 Task: Add an event with the title Lunch Break: Meditation Session, date '2024/05/08', time 9:40 AM to 11:40 AMand add a description: Welcome to the Lunch Break: Meditation Session with a Potential Investor, an exciting opportunity to connect, share your business vision, and explore potential investment opportunities. This meeting is designed to foster a mutually beneficial relationship between you and the investor, providing a platform to discuss your business goals, growth strategies, and the potential for collaboration., put the event into Yellow category . Add location for the event as: 123 Mall of the Emirates, Dubai, UAE, logged in from the account softage.2@softage.netand send the event invitation to softage.1@softage.net and softage.3@softage.net. Set a reminder for the event 15 minutes before
Action: Mouse moved to (90, 87)
Screenshot: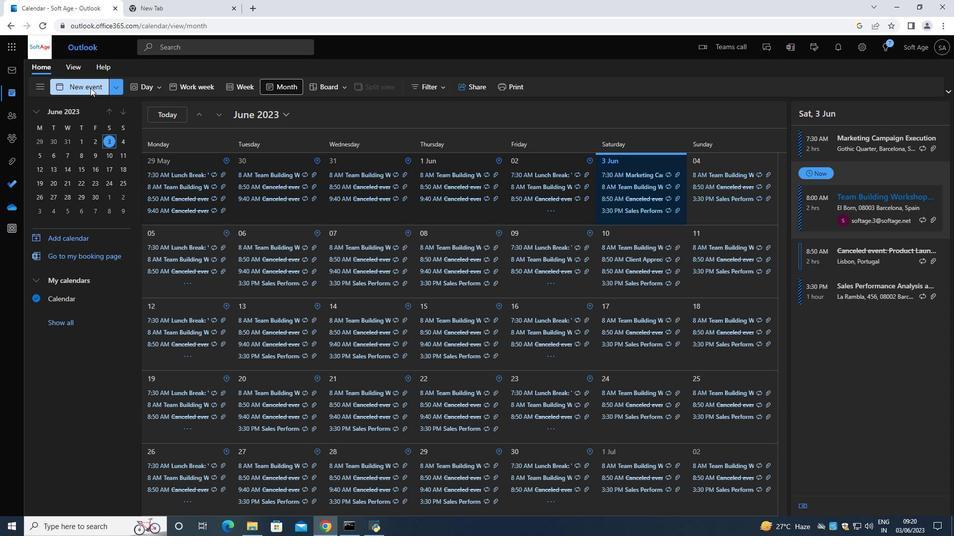 
Action: Mouse pressed left at (90, 87)
Screenshot: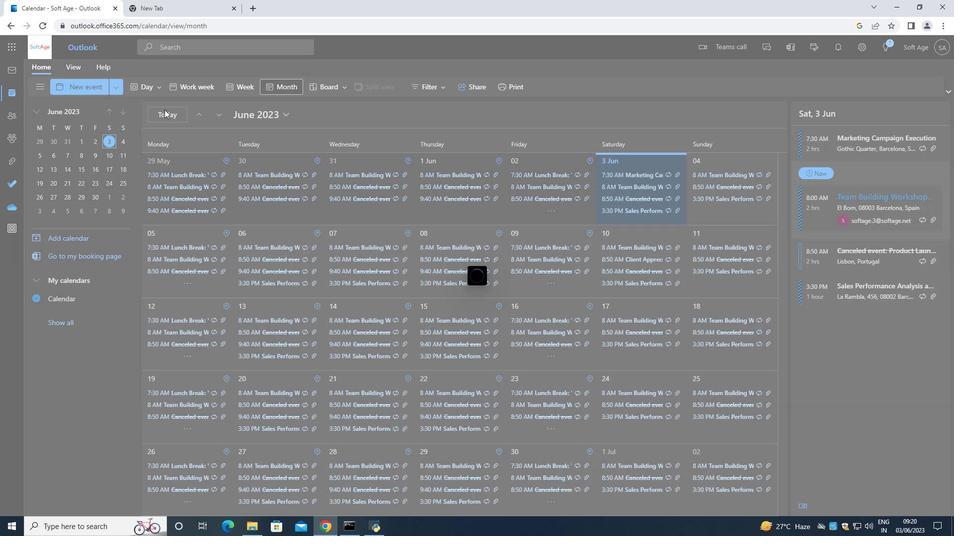 
Action: Mouse moved to (291, 142)
Screenshot: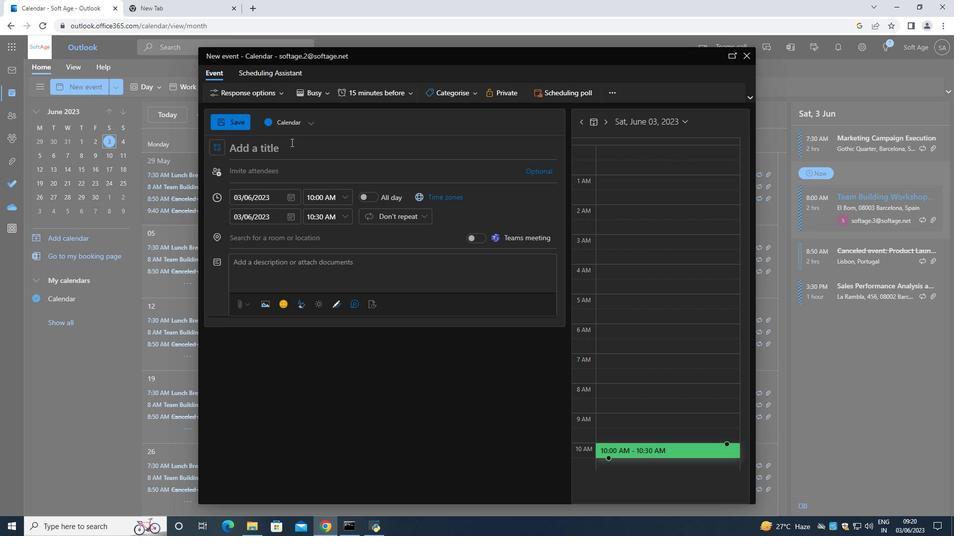 
Action: Mouse pressed left at (291, 142)
Screenshot: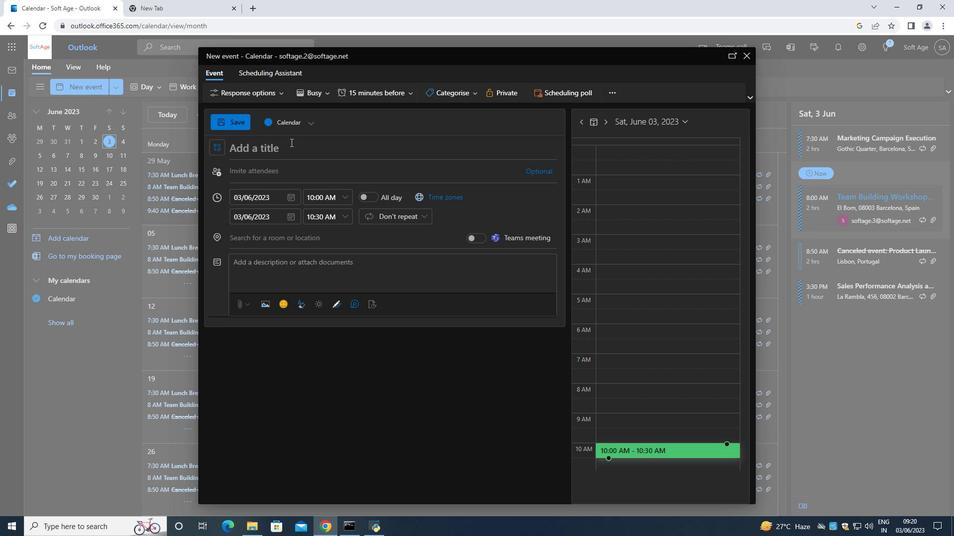 
Action: Mouse moved to (290, 146)
Screenshot: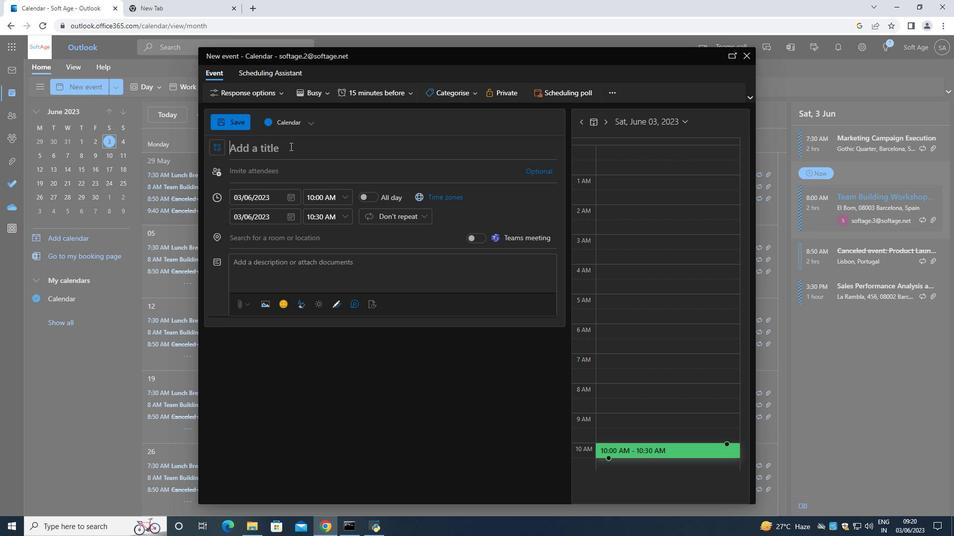 
Action: Mouse pressed left at (290, 146)
Screenshot: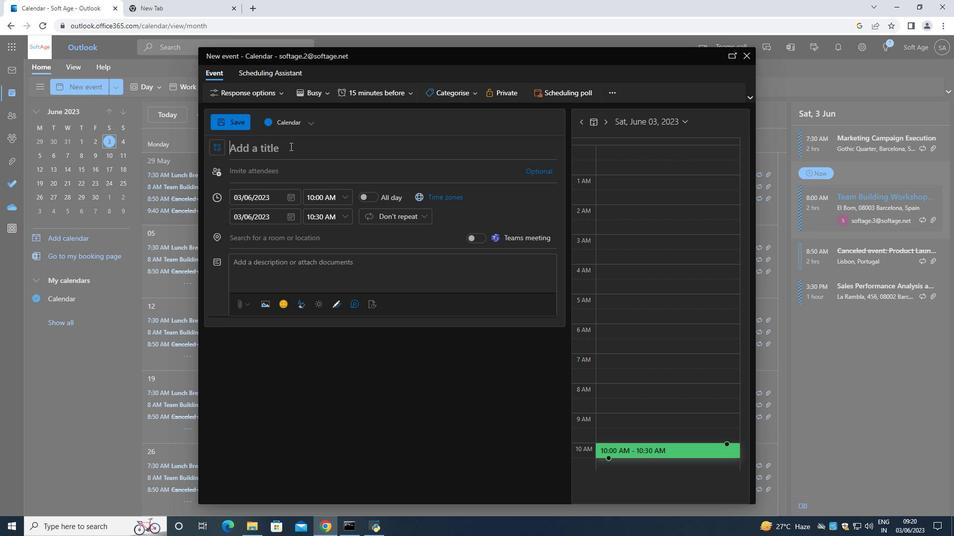 
Action: Mouse moved to (279, 141)
Screenshot: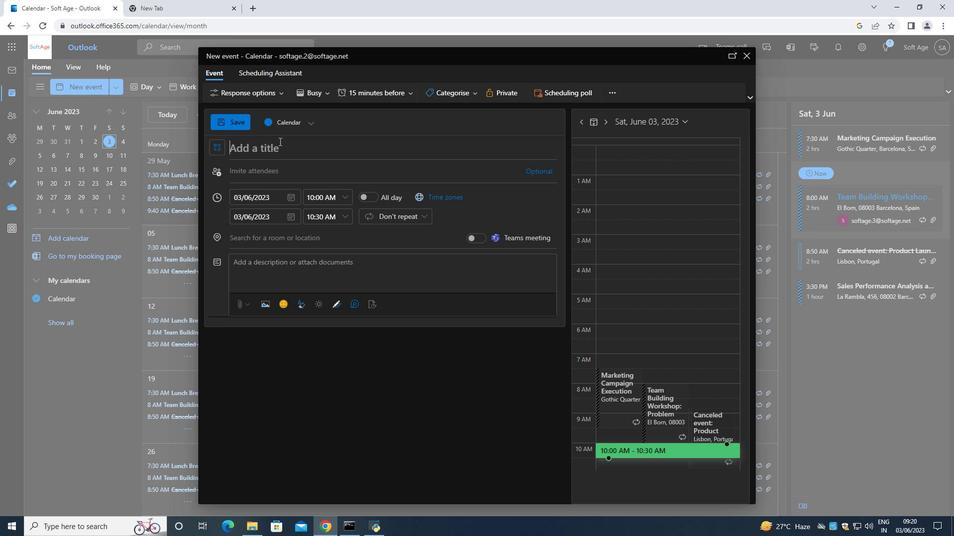 
Action: Key pressed <Key.shift><Key.shift><Key.shift><Key.shift>Lunch<Key.space><Key.shift><Key.shift><Key.shift><Key.shift>Break<Key.space><Key.backspace><Key.shift_r>:<Key.space><Key.shift><Key.shift><Key.shift><Key.shift><Key.shift><Key.shift>Meditatio
Screenshot: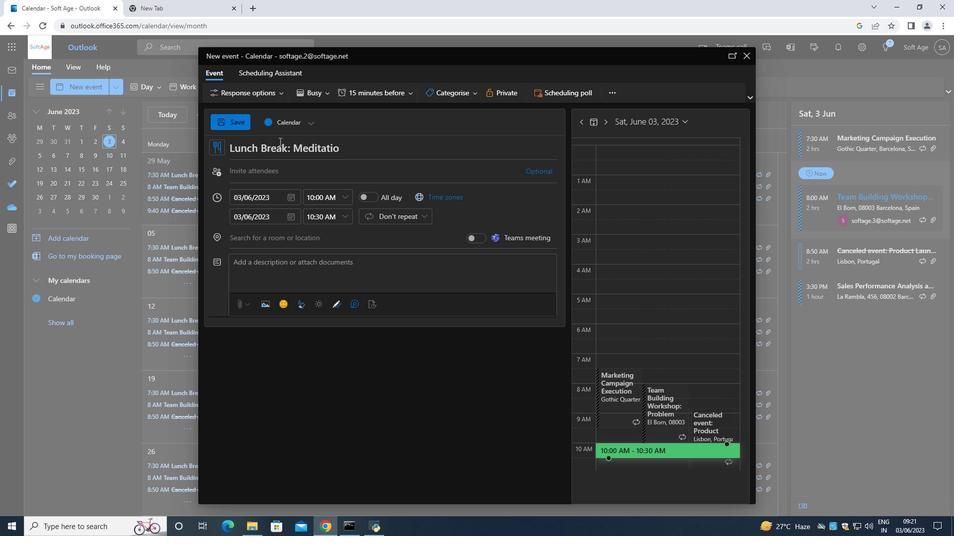 
Action: Mouse moved to (244, 115)
Screenshot: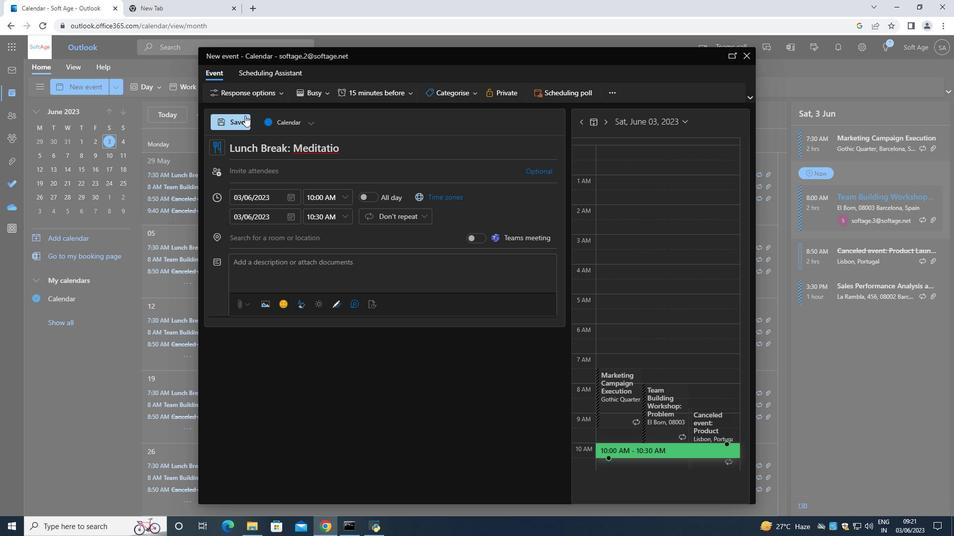 
Action: Key pressed <Key.space><Key.backspace>n<Key.space><Key.shift><Key.shift><Key.shift>Session<Key.space>
Screenshot: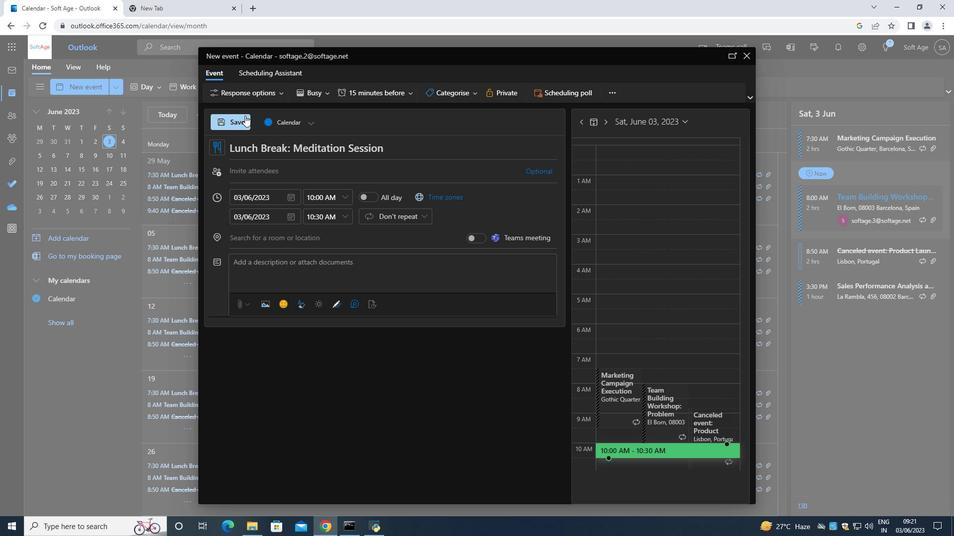
Action: Mouse moved to (292, 199)
Screenshot: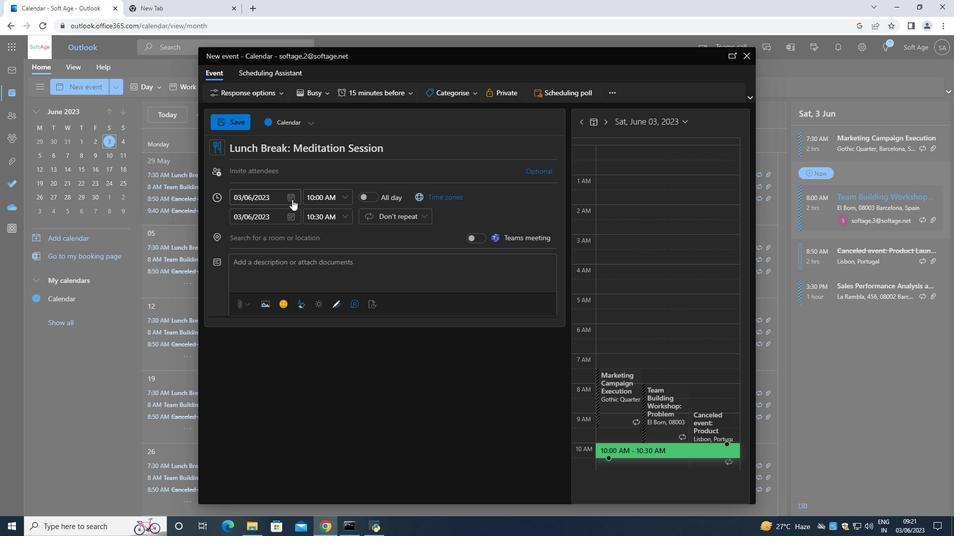 
Action: Mouse pressed left at (292, 199)
Screenshot: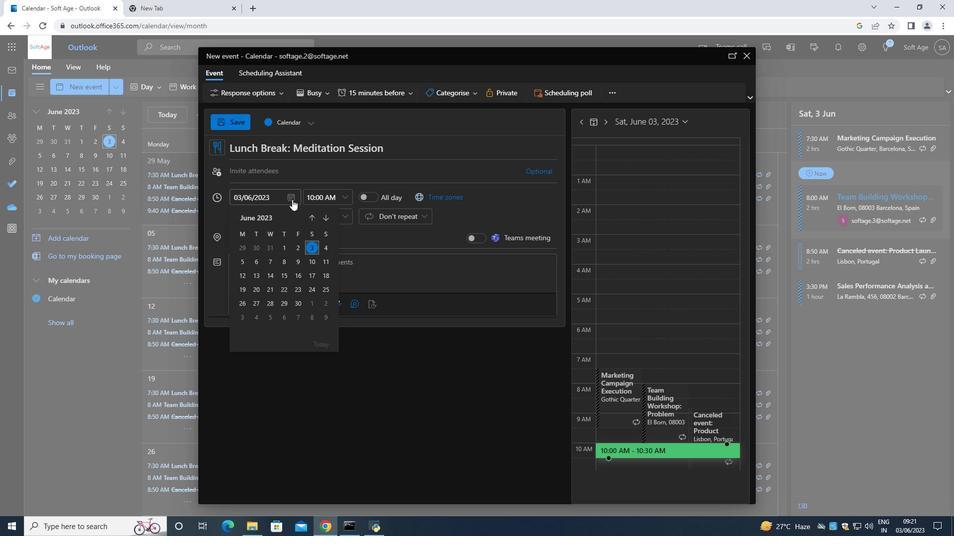 
Action: Mouse moved to (326, 218)
Screenshot: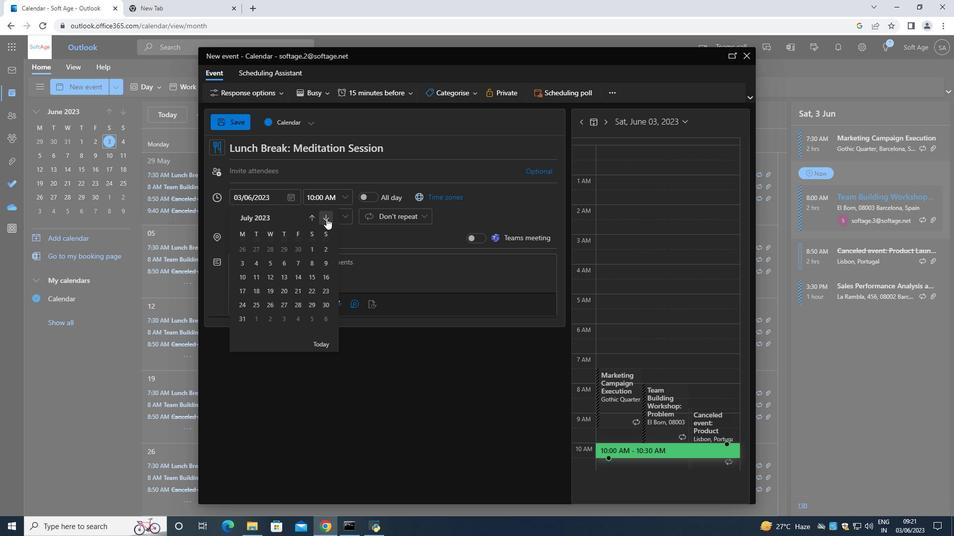 
Action: Mouse pressed left at (326, 218)
Screenshot: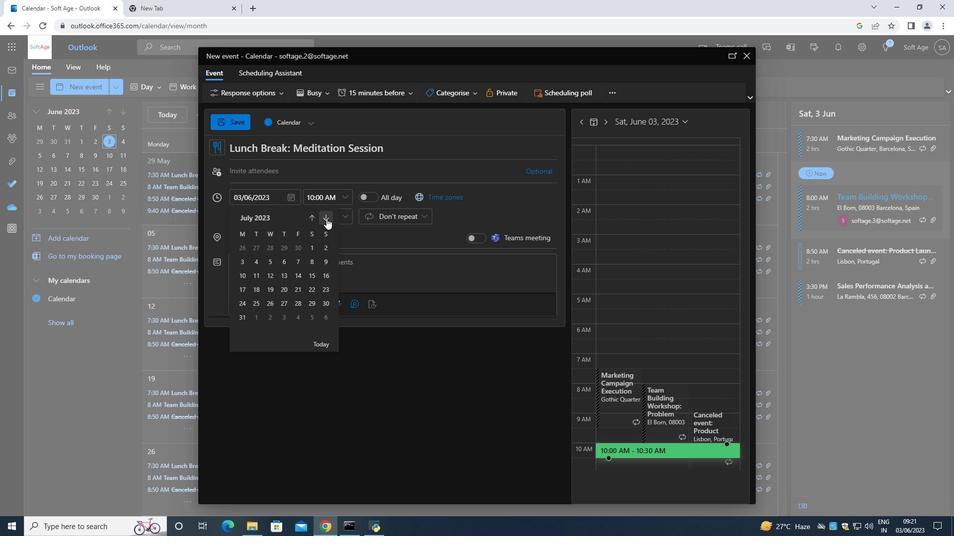 
Action: Mouse pressed left at (326, 218)
Screenshot: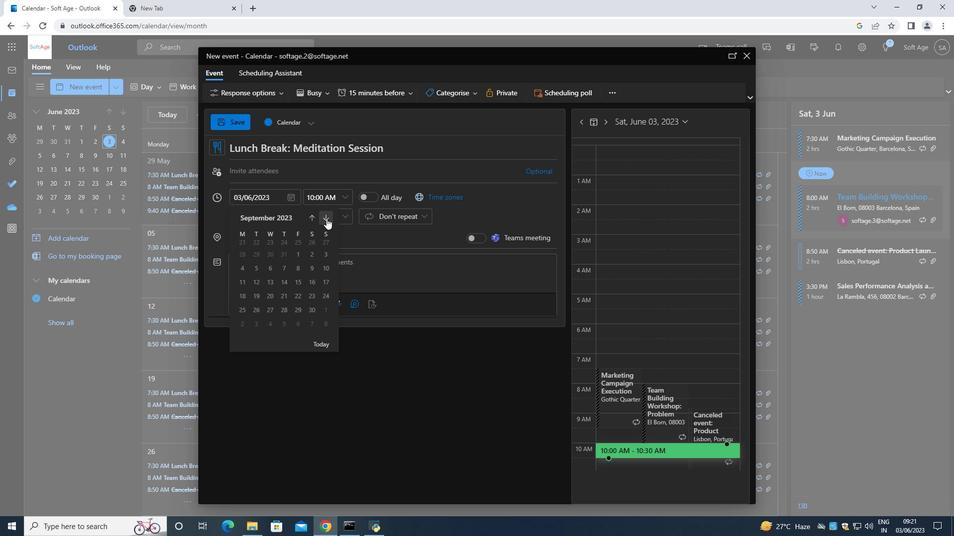
Action: Mouse pressed left at (326, 218)
Screenshot: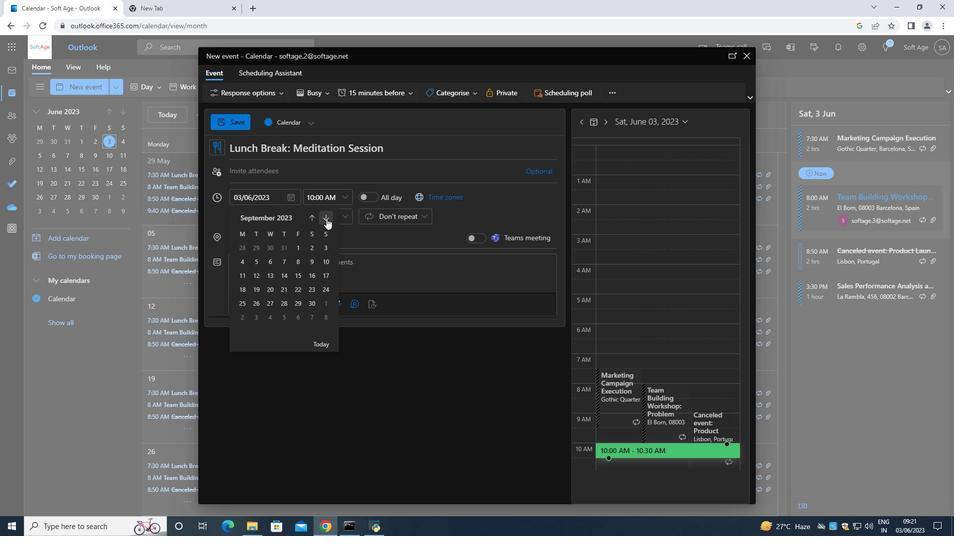 
Action: Mouse pressed left at (326, 218)
Screenshot: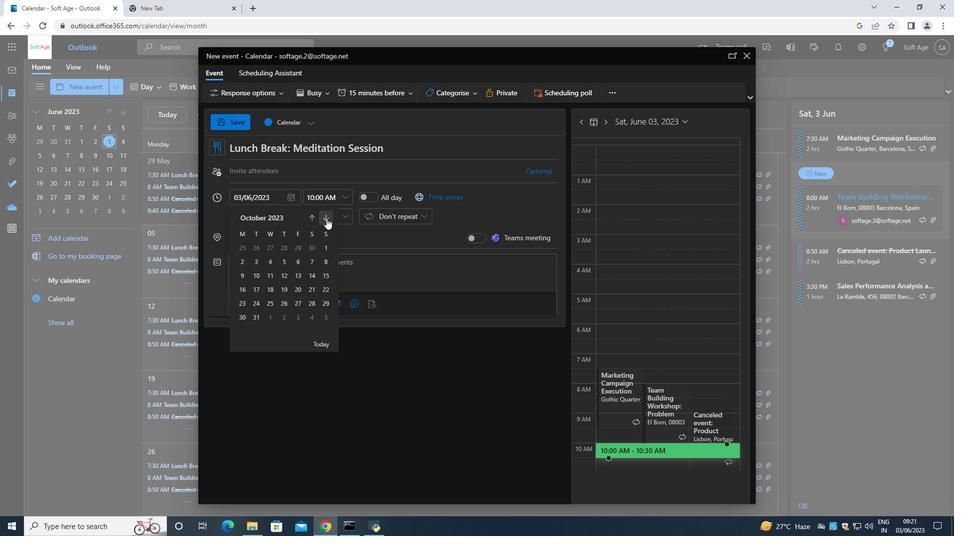 
Action: Mouse pressed left at (326, 218)
Screenshot: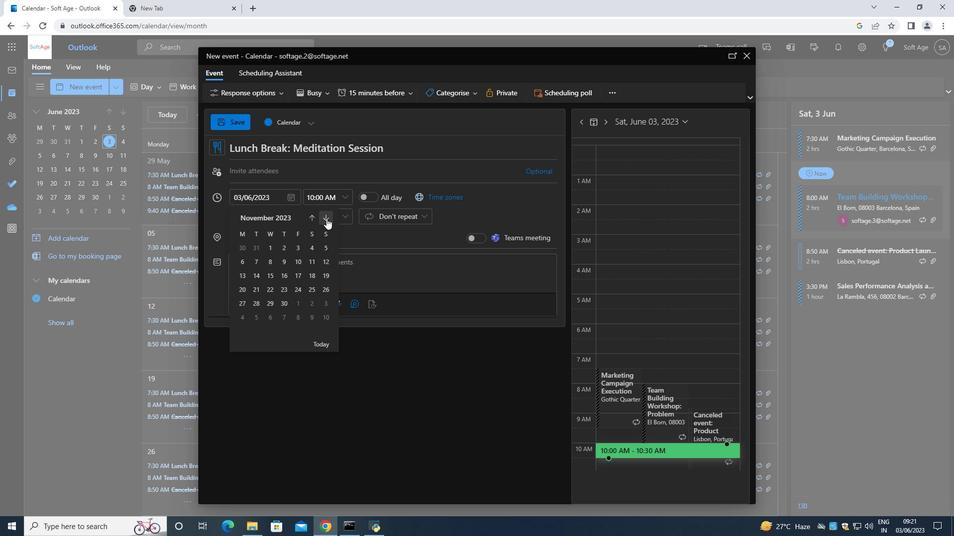 
Action: Mouse pressed left at (326, 218)
Screenshot: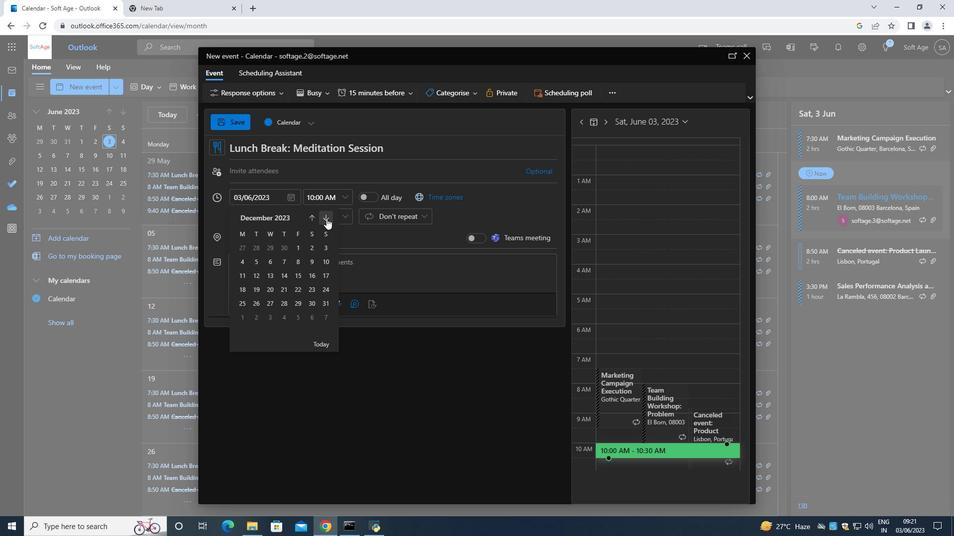 
Action: Mouse pressed left at (326, 218)
Screenshot: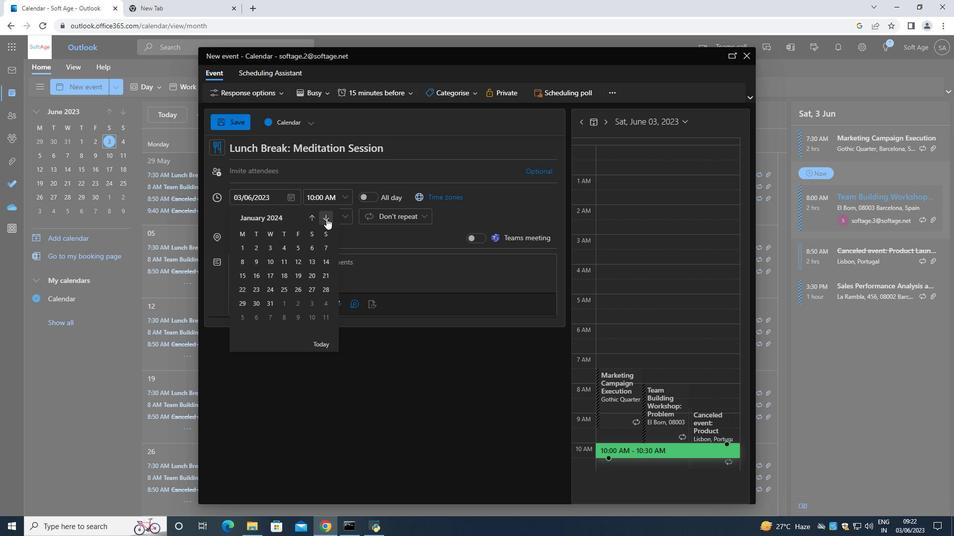 
Action: Mouse pressed left at (326, 218)
Screenshot: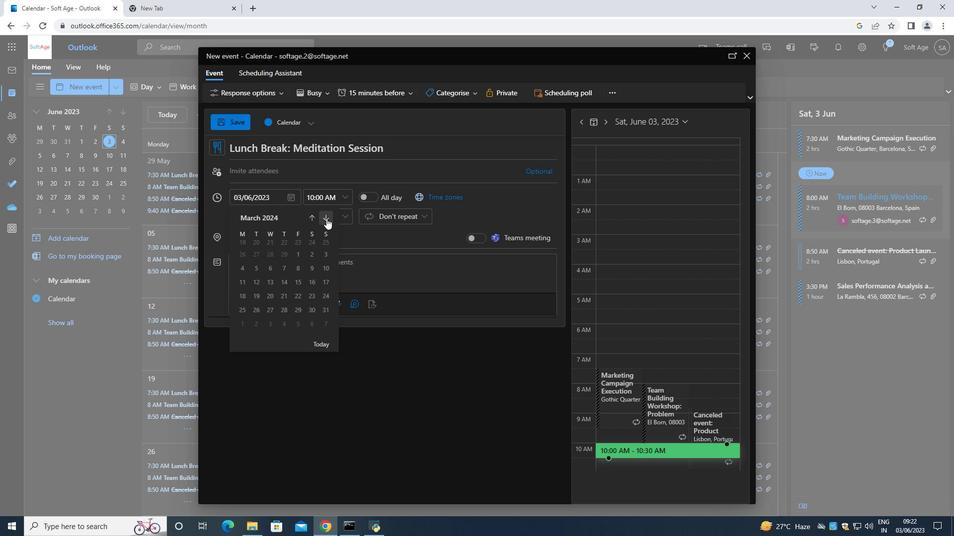 
Action: Mouse pressed left at (326, 218)
Screenshot: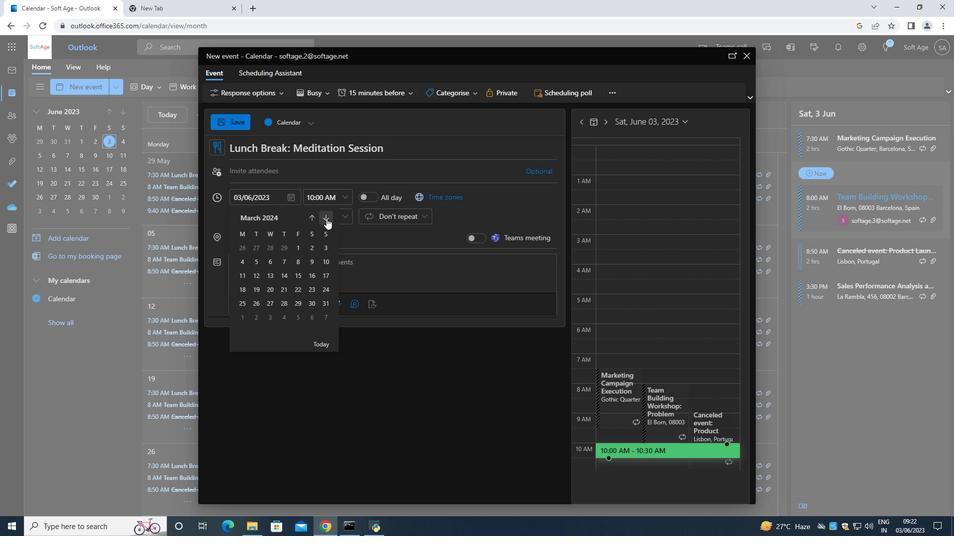 
Action: Mouse pressed left at (326, 218)
Screenshot: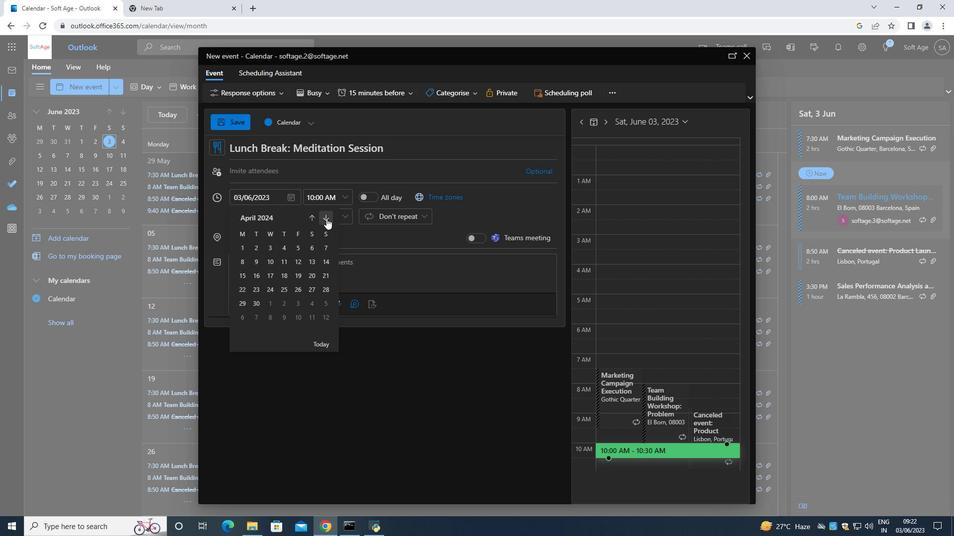 
Action: Mouse pressed left at (326, 218)
Screenshot: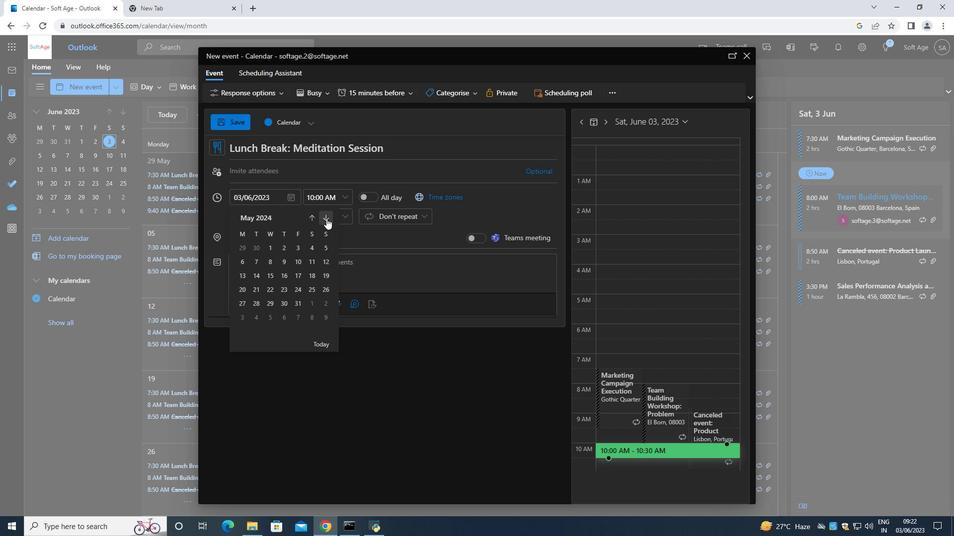 
Action: Mouse moved to (268, 261)
Screenshot: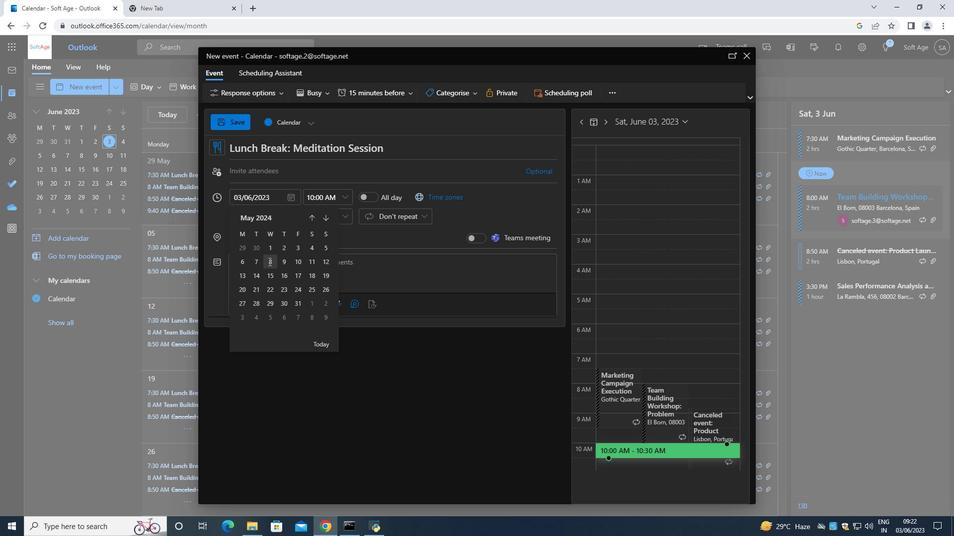 
Action: Mouse pressed left at (268, 261)
Screenshot: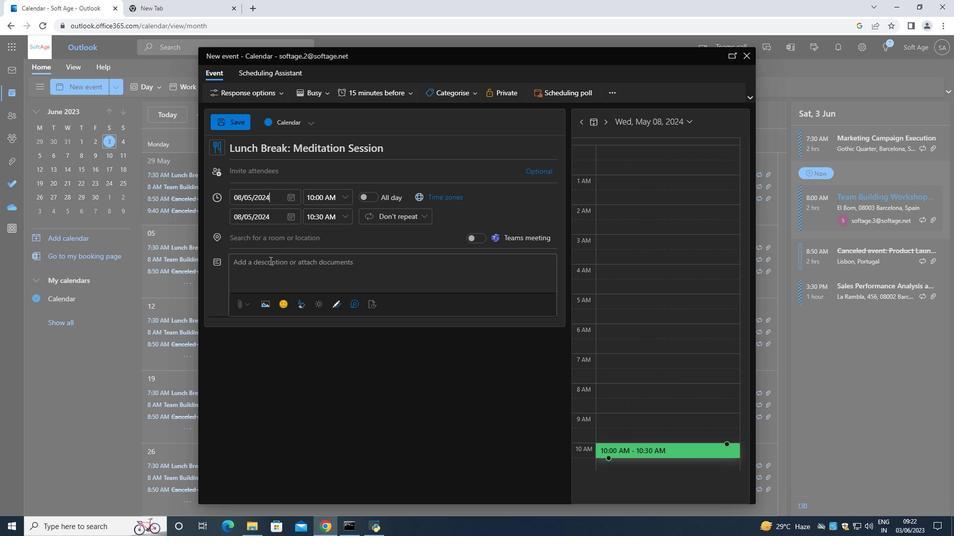 
Action: Mouse moved to (336, 197)
Screenshot: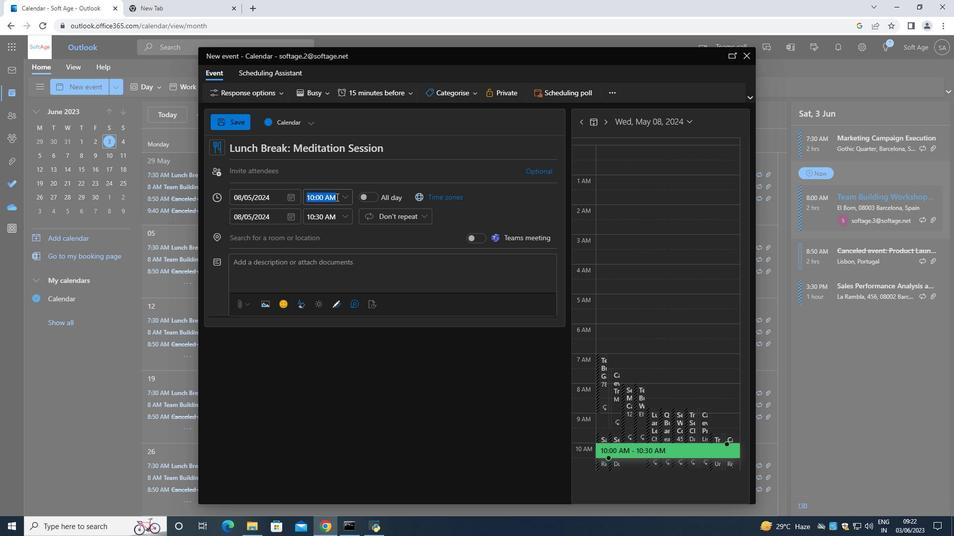
Action: Mouse pressed left at (336, 197)
Screenshot: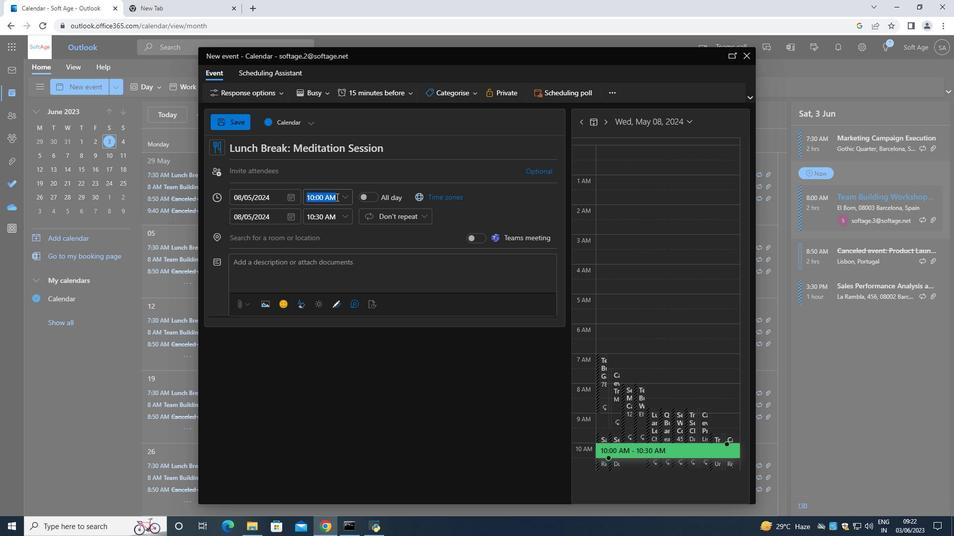 
Action: Mouse pressed left at (336, 197)
Screenshot: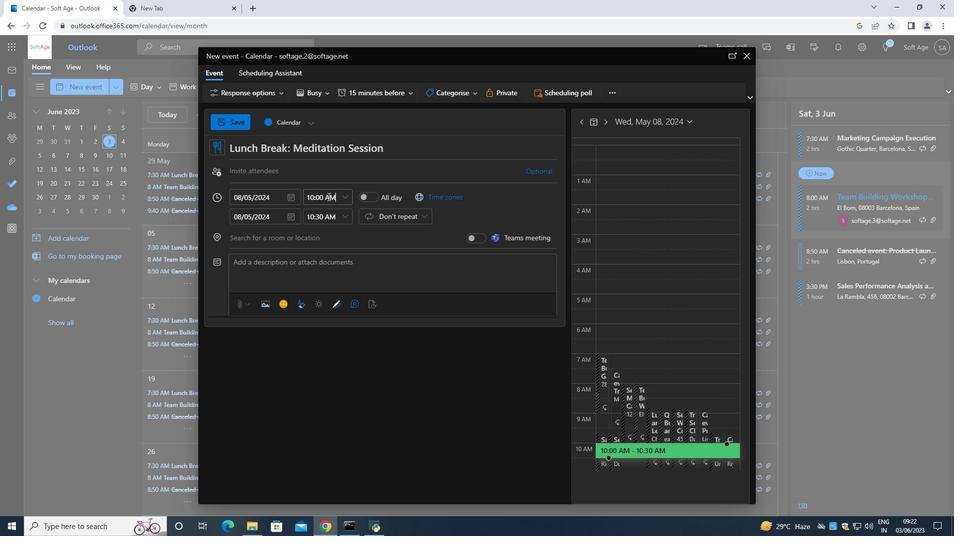 
Action: Mouse moved to (343, 197)
Screenshot: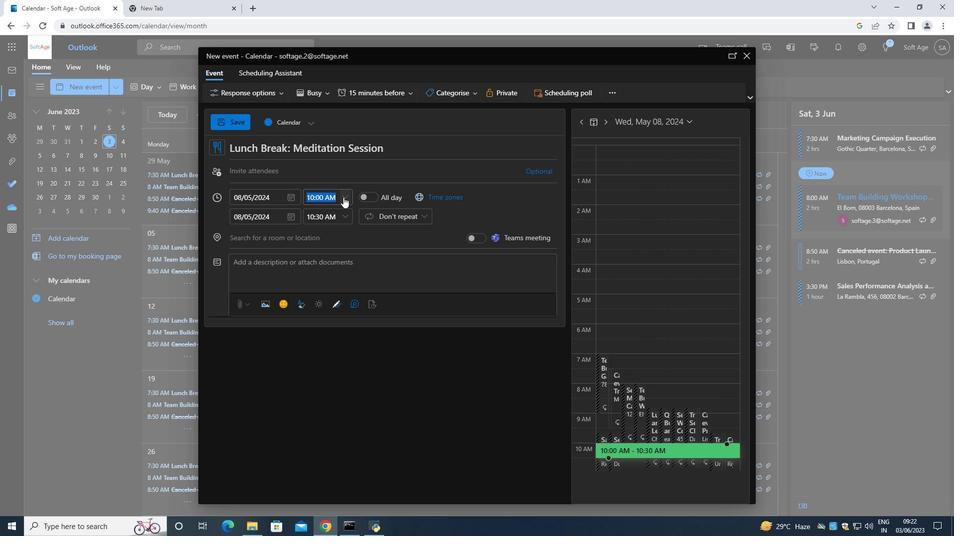 
Action: Mouse pressed left at (343, 197)
Screenshot: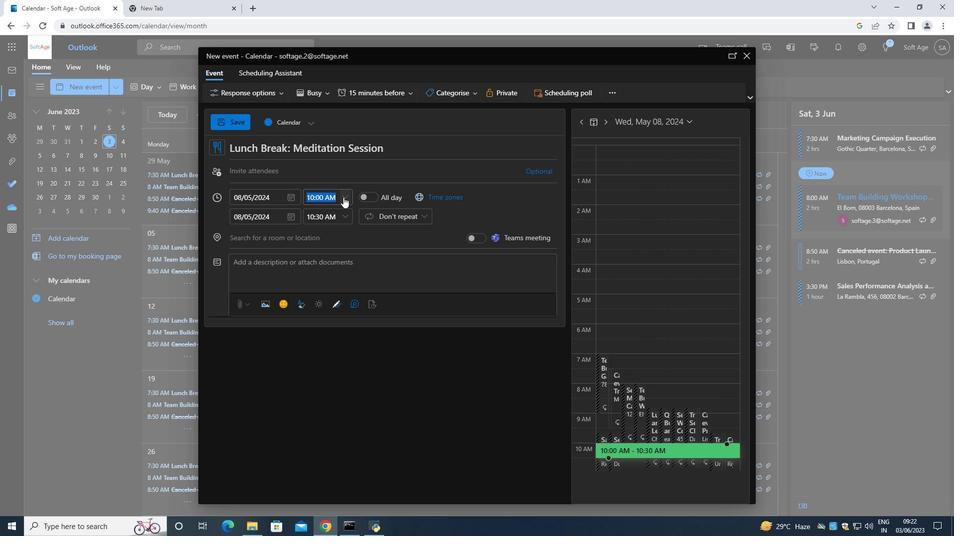 
Action: Mouse pressed left at (343, 197)
Screenshot: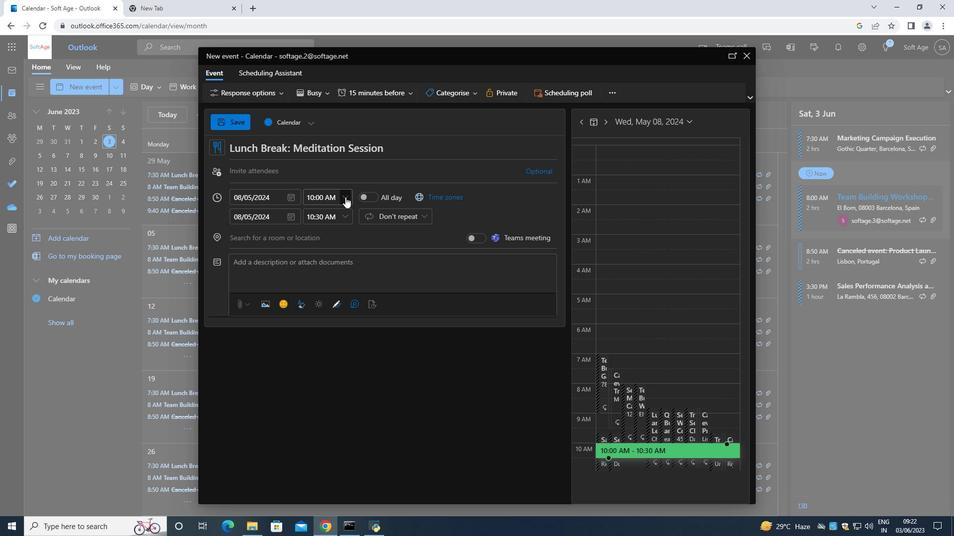 
Action: Mouse moved to (345, 197)
Screenshot: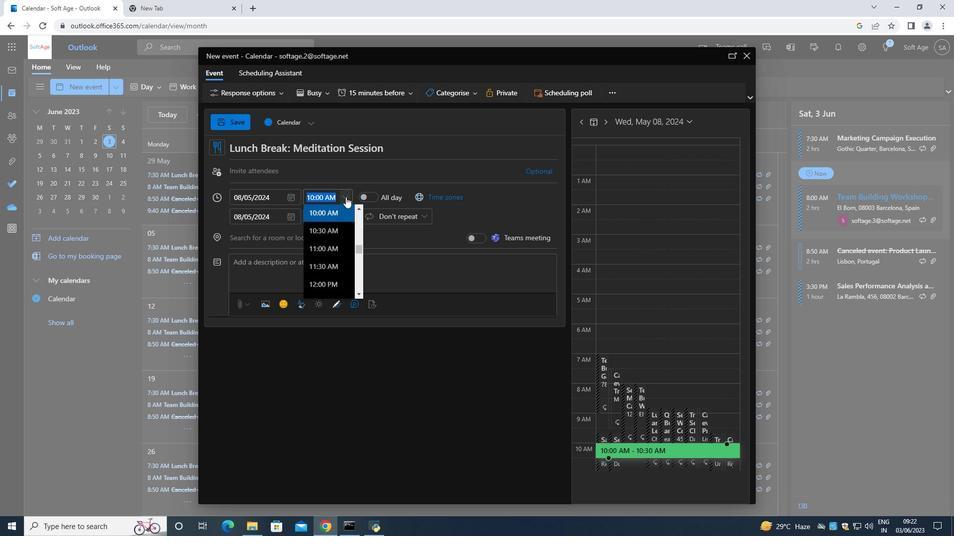 
Action: Mouse pressed left at (345, 197)
Screenshot: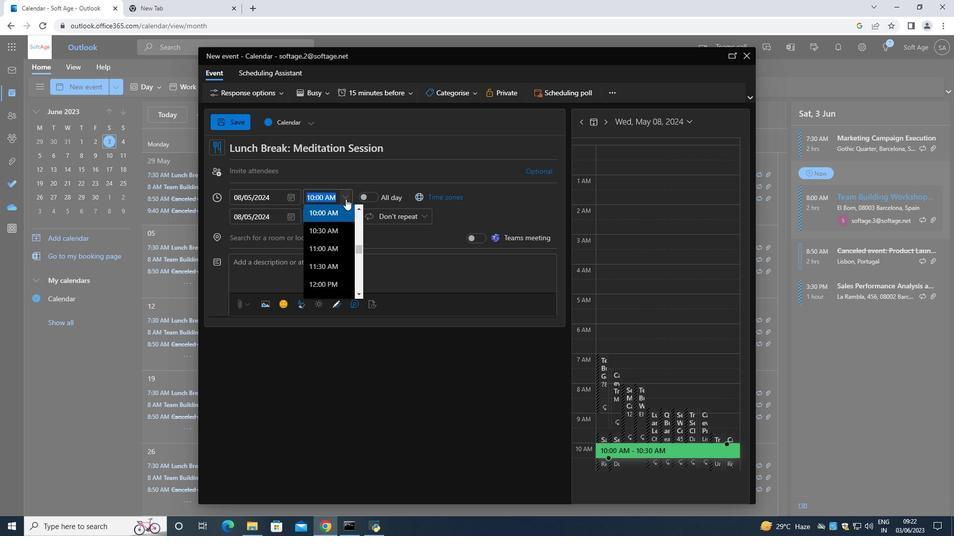 
Action: Mouse moved to (343, 213)
Screenshot: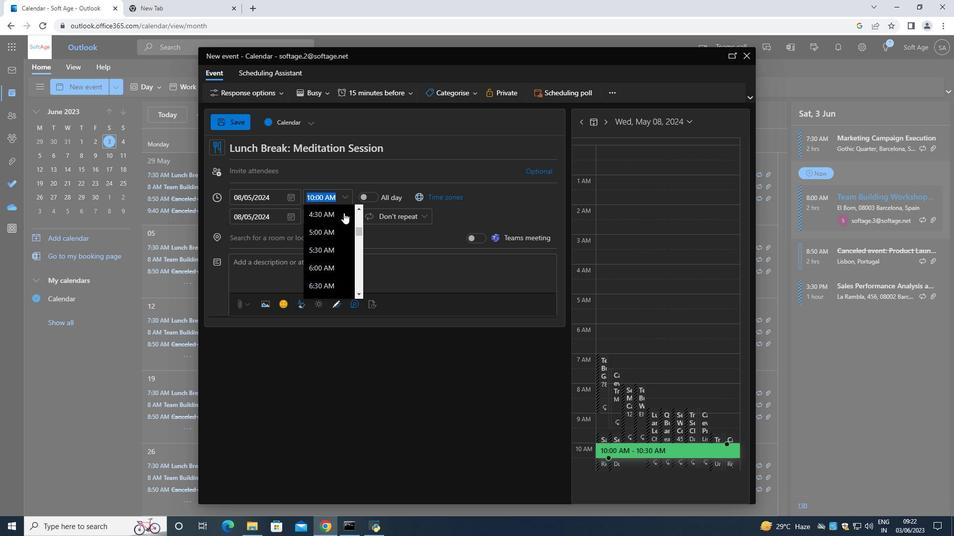 
Action: Mouse scrolled (343, 213) with delta (0, 0)
Screenshot: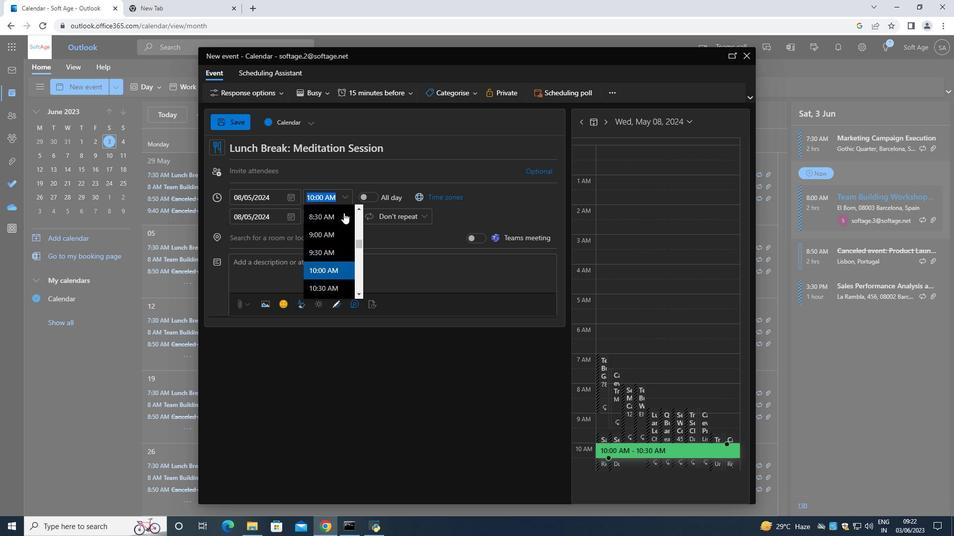 
Action: Mouse scrolled (343, 213) with delta (0, 0)
Screenshot: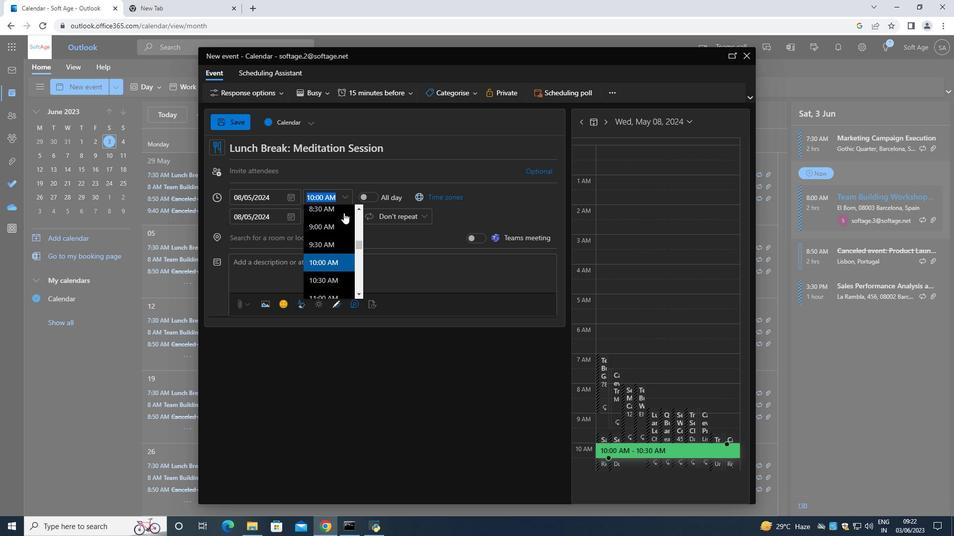 
Action: Mouse scrolled (343, 213) with delta (0, 0)
Screenshot: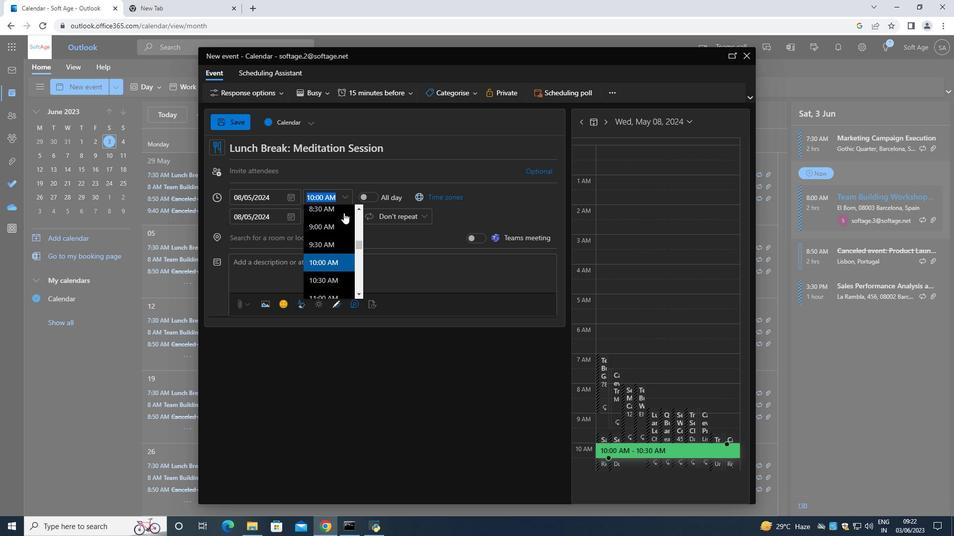 
Action: Mouse scrolled (343, 213) with delta (0, 0)
Screenshot: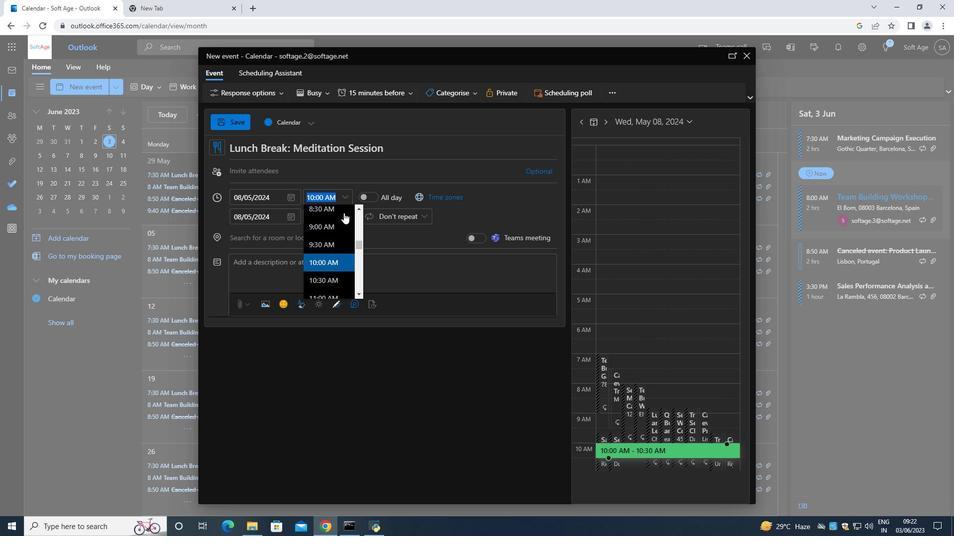 
Action: Mouse scrolled (343, 212) with delta (0, 0)
Screenshot: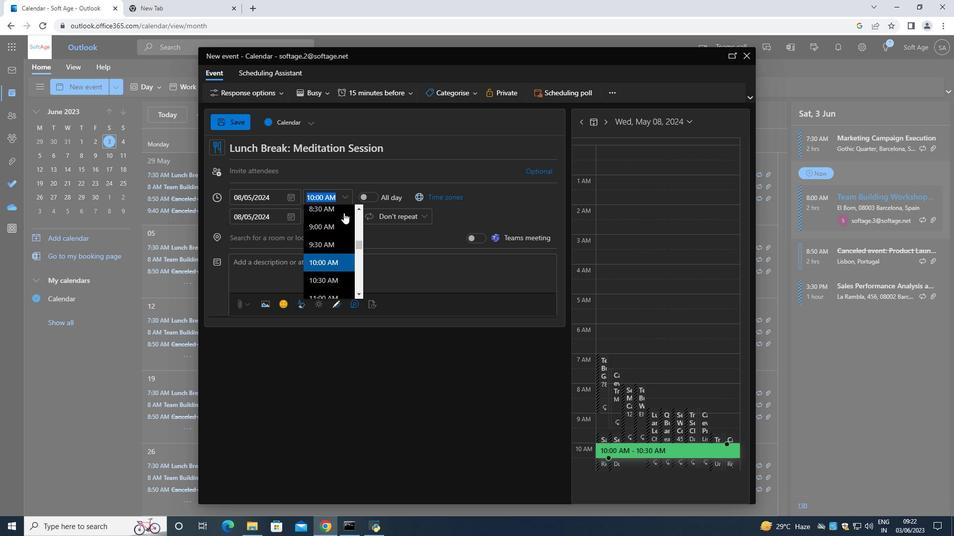 
Action: Mouse scrolled (343, 212) with delta (0, 0)
Screenshot: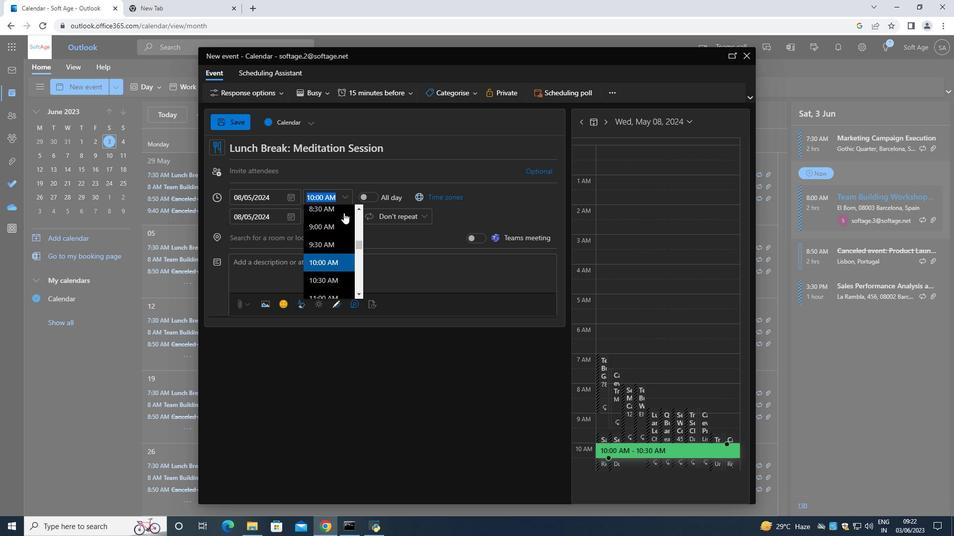 
Action: Mouse scrolled (343, 212) with delta (0, 0)
Screenshot: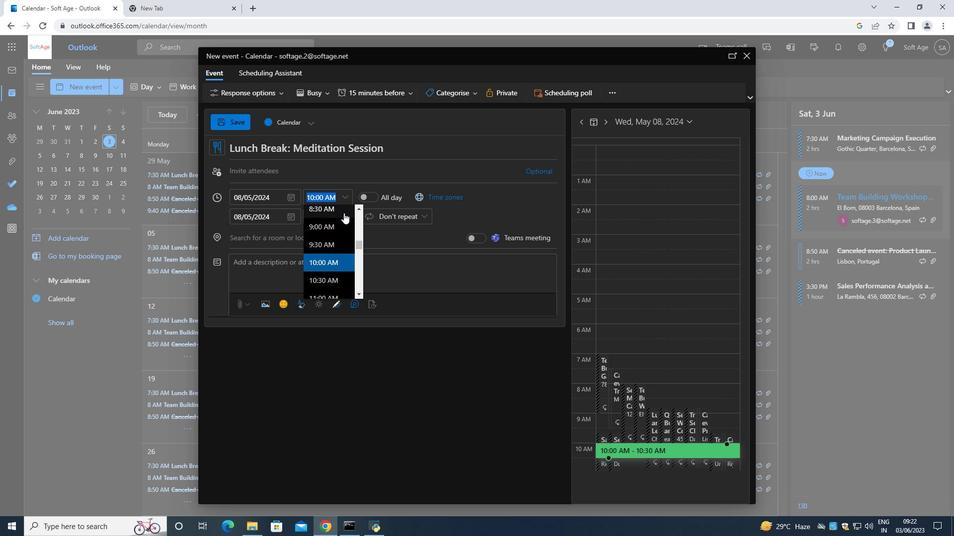 
Action: Mouse moved to (316, 240)
Screenshot: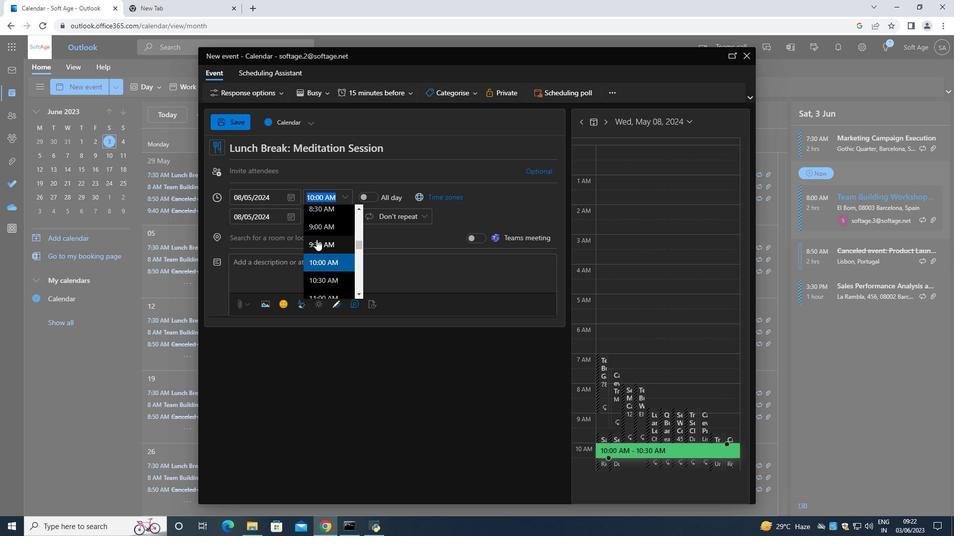 
Action: Mouse pressed left at (316, 240)
Screenshot: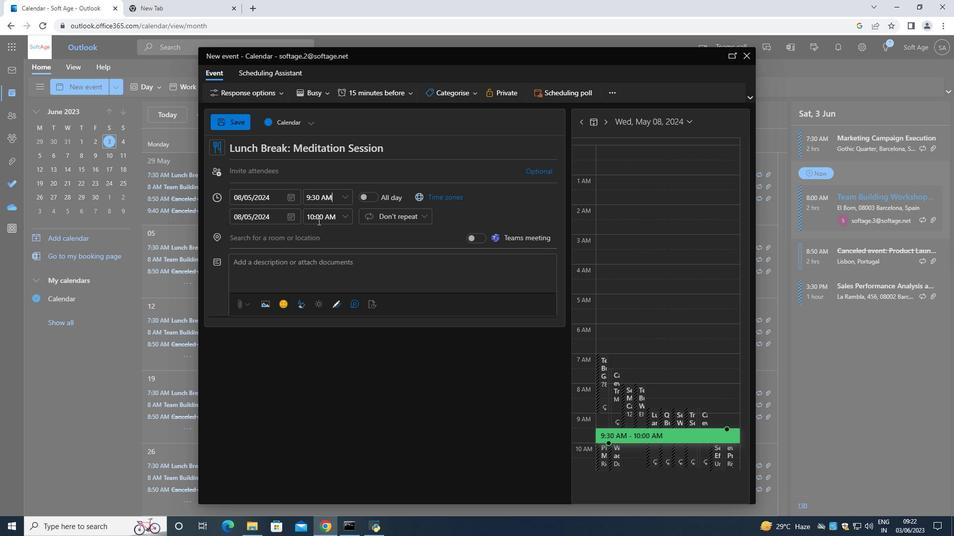 
Action: Mouse moved to (315, 196)
Screenshot: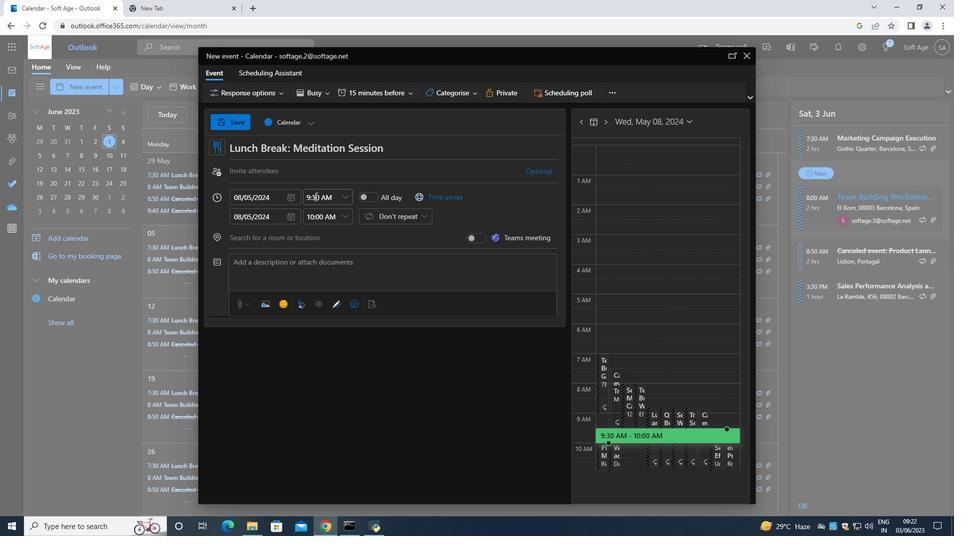 
Action: Mouse pressed left at (315, 196)
Screenshot: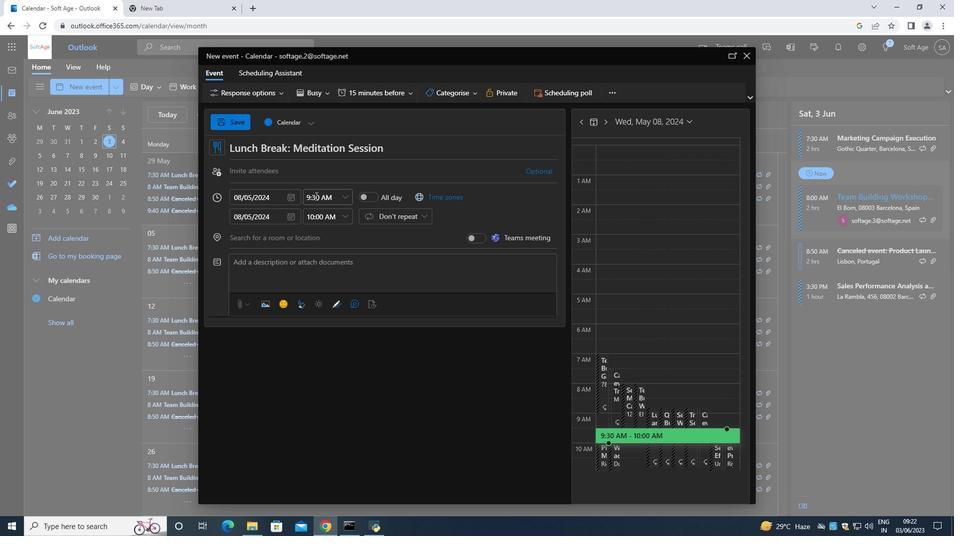 
Action: Key pressed <Key.backspace>4
Screenshot: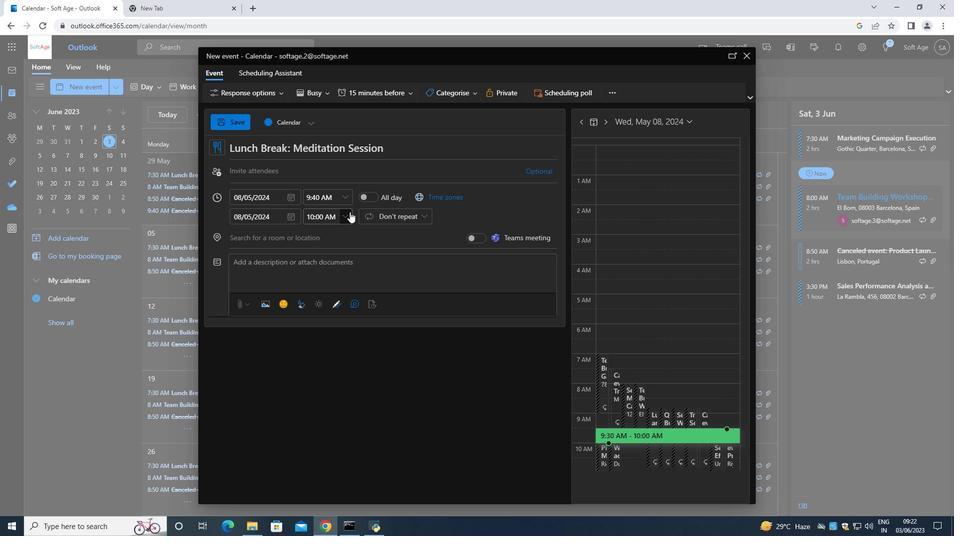 
Action: Mouse moved to (349, 214)
Screenshot: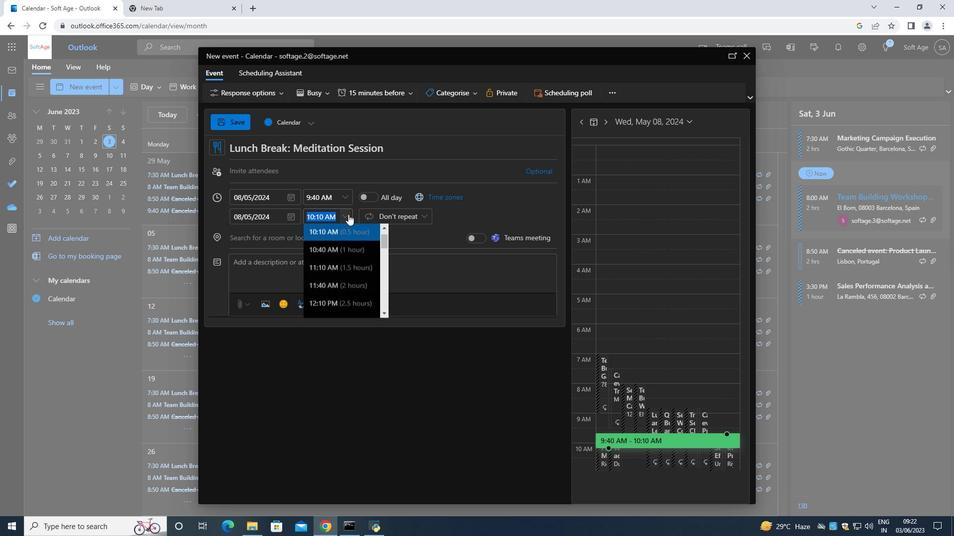
Action: Mouse pressed left at (349, 214)
Screenshot: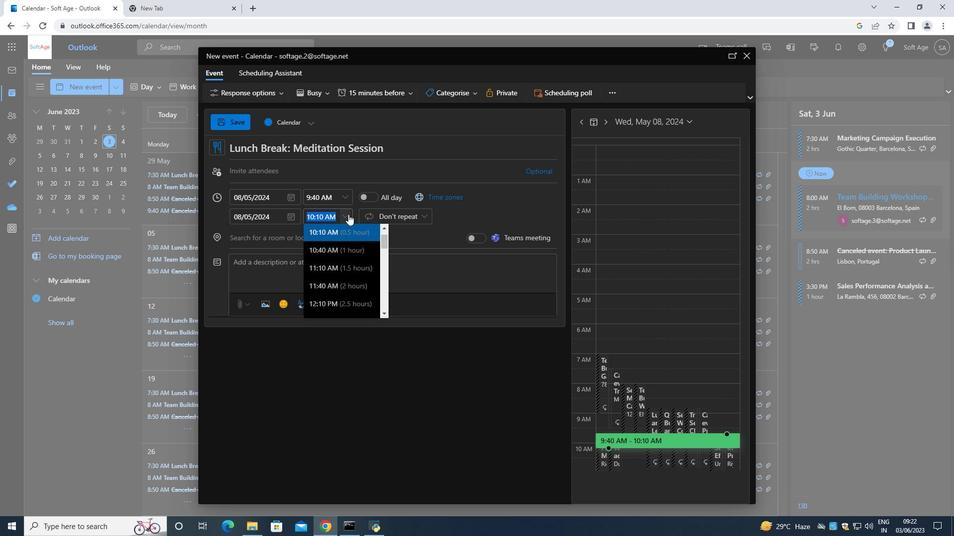 
Action: Mouse moved to (344, 288)
Screenshot: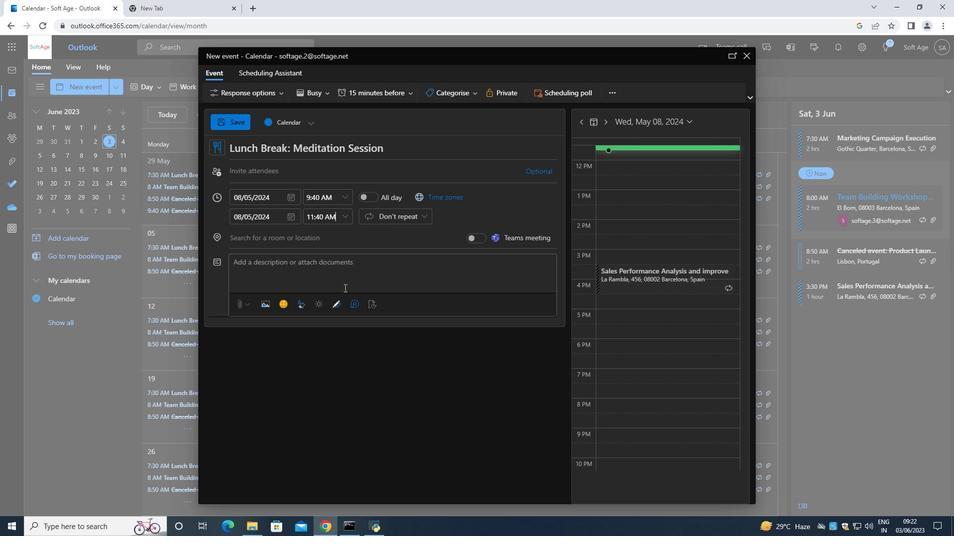 
Action: Mouse pressed left at (344, 288)
Screenshot: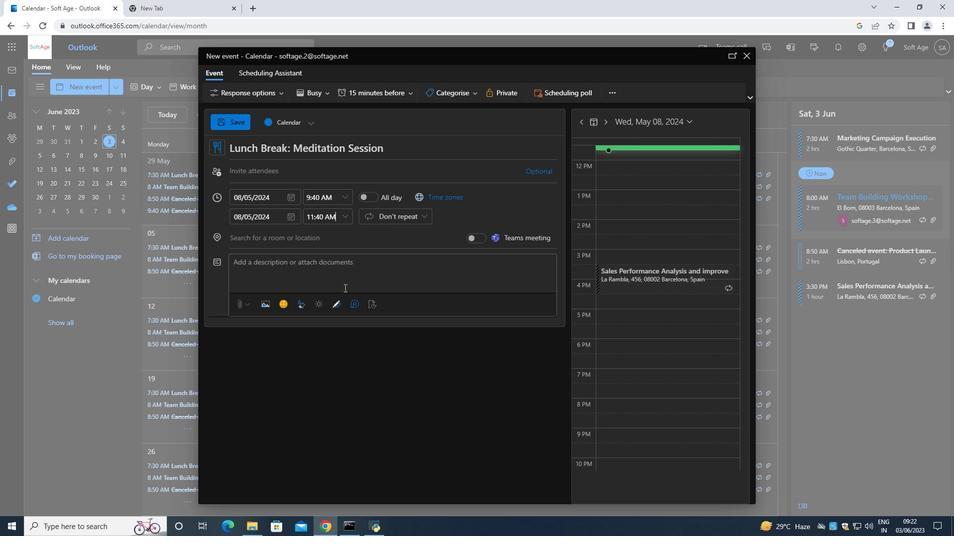 
Action: Mouse moved to (270, 262)
Screenshot: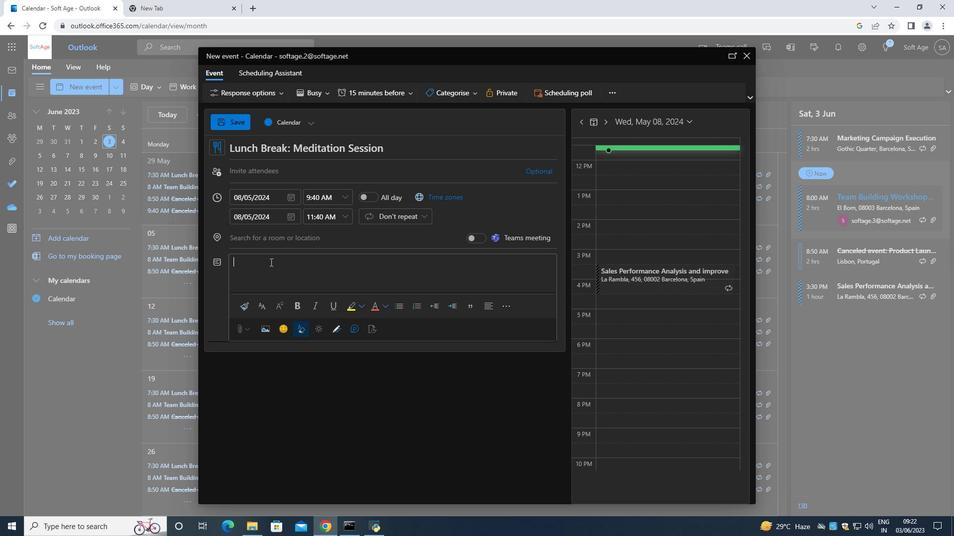 
Action: Mouse pressed left at (270, 262)
Screenshot: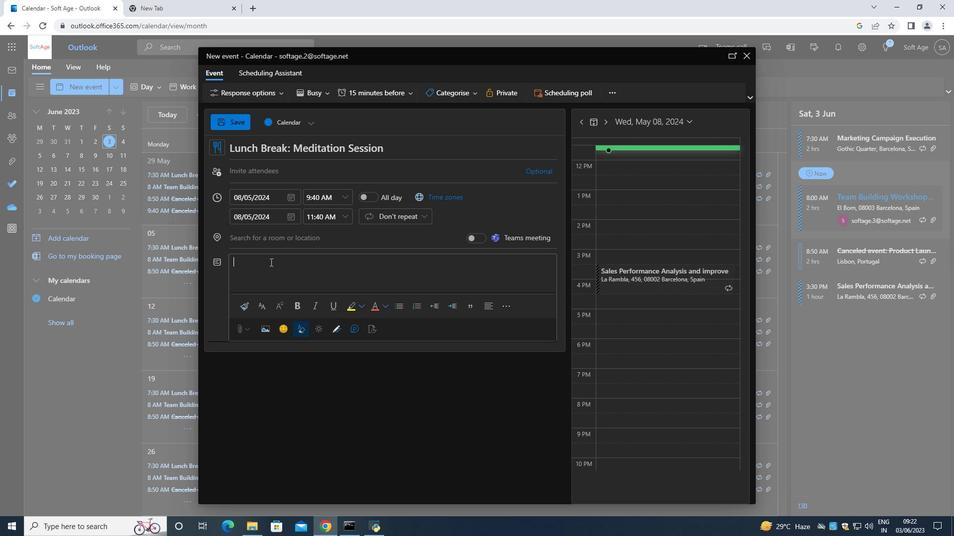 
Action: Key pressed <Key.shift><Key.shift><Key.shift><Key.shift><Key.shift><Key.shift><Key.shift><Key.shift><Key.shift><Key.shift><Key.shift><Key.shift><Key.shift><Key.shift>Welcome<Key.space>to<Key.space>the<Key.space><Key.shift><Key.shift><Key.shift><Key.shift><Key.shift><Key.shift><Key.shift><Key.shift><Key.shift><Key.shift><Key.shift><Key.shift><Key.shift><Key.shift><Key.shift><Key.shift><Key.shift><Key.shift>Lunch<Key.space><Key.shift><Key.shift><Key.shift><Key.shift><Key.shift>Break<Key.space><Key.shift_r><Key.shift_r><Key.shift_r><Key.shift_r><Key.shift_r><Key.shift_r><Key.shift_r><Key.shift_r><Key.shift_r><Key.shift_r><Key.shift_r><Key.shift_r><Key.shift_r><Key.shift_r><Key.shift_r><Key.shift_r><Key.shift_r><Key.shift_r><Key.shift_r><Key.shift_r><Key.shift_r><Key.shift_r><Key.shift_r><Key.shift_r><Key.shift_r>:<Key.space><Key.shift>Meditation<Key.space>s<Key.backspace><Key.shift>Session<Key.space>with<Key.space>a<Key.space>potential<Key.space><Key.shift>Investor<Key.space>,<Key.space><Key.backspace><Key.backspace><Key.backspace>,<Key.space><Key.backspace><Key.backspace><Key.space>,<Key.space>an<Key.space>excting<Key.space>oppor<Key.backspace><Key.backspace><Key.backspace><Key.backspace><Key.backspace><Key.backspace><Key.backspace><Key.backspace><Key.backspace><Key.backspace>itim=<Key.backspace><Key.backspace>ng<Key.space>opportunity<Key.space>to<Key.space>connect<Key.space>,<Key.space>share<Key.space>your<Key.space>business<Key.space>vision<Key.space>and<Key.space>explor<Key.space>potential
Screenshot: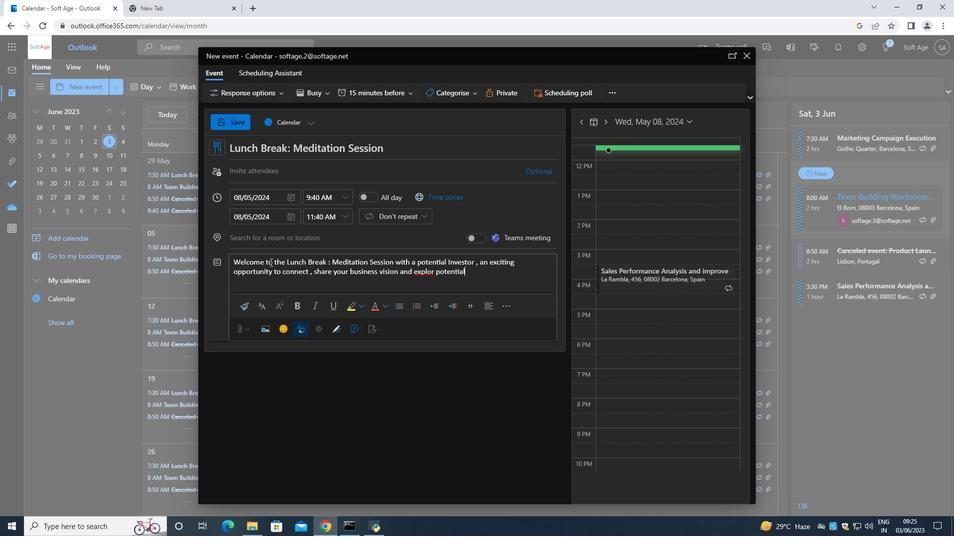 
Action: Mouse moved to (432, 271)
Screenshot: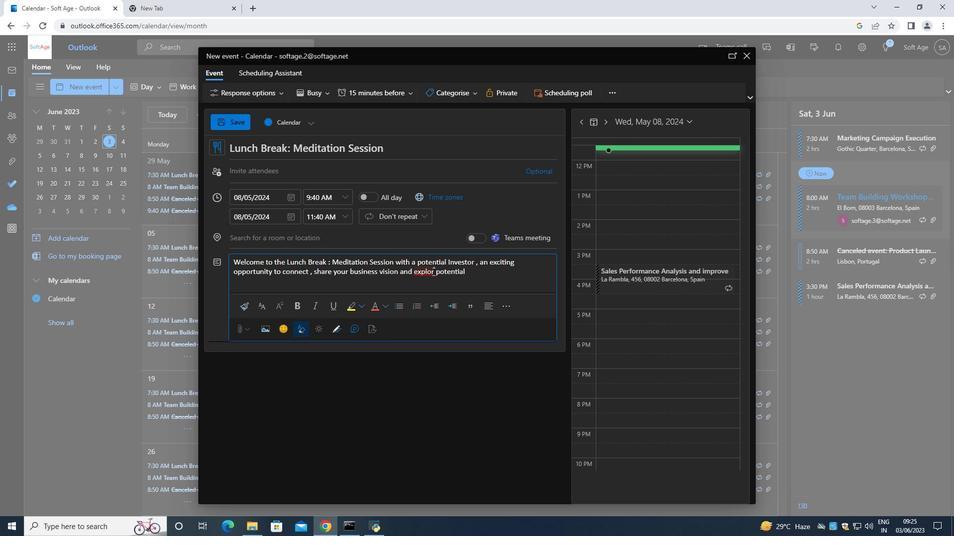 
Action: Mouse pressed left at (432, 271)
Screenshot: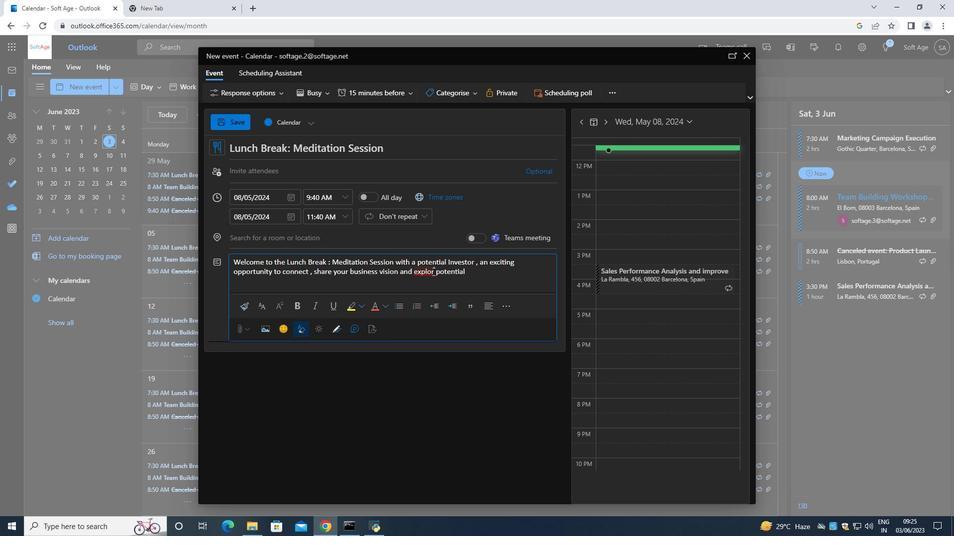 
Action: Key pressed e
Screenshot: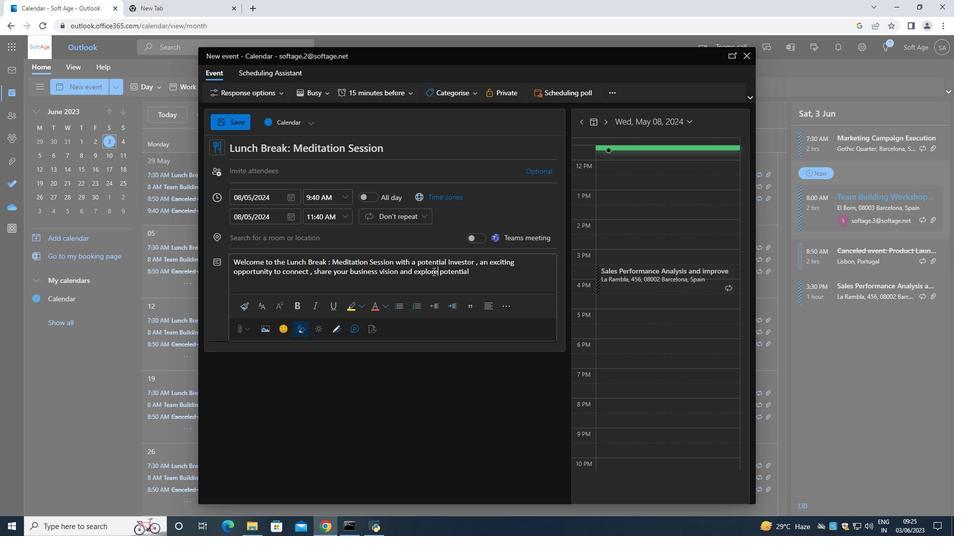
Action: Mouse moved to (472, 274)
Screenshot: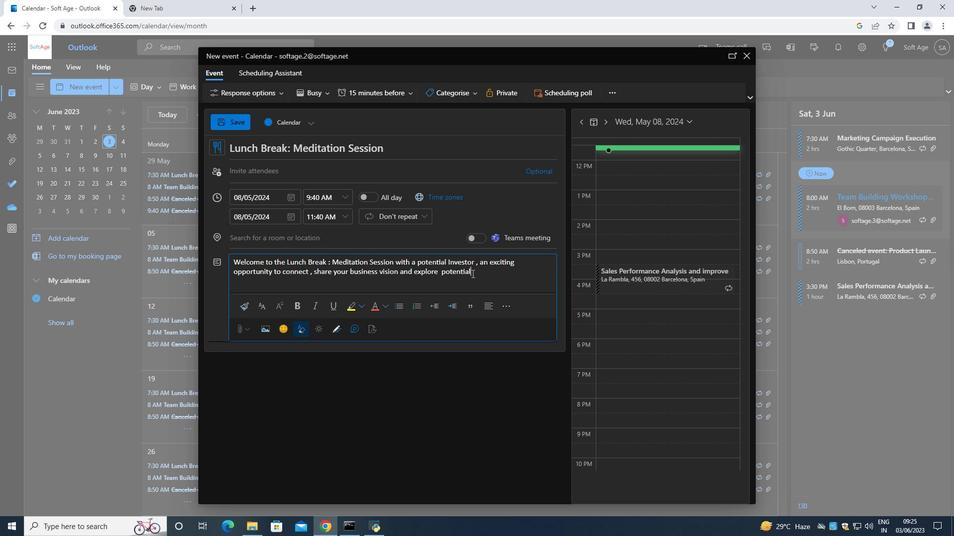 
Action: Key pressed <Key.space>
Screenshot: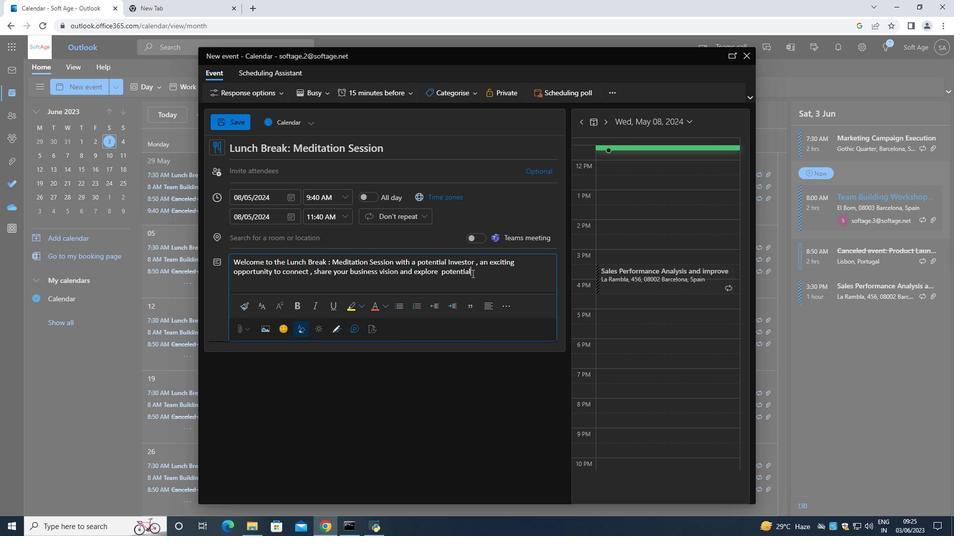 
Action: Mouse moved to (472, 273)
Screenshot: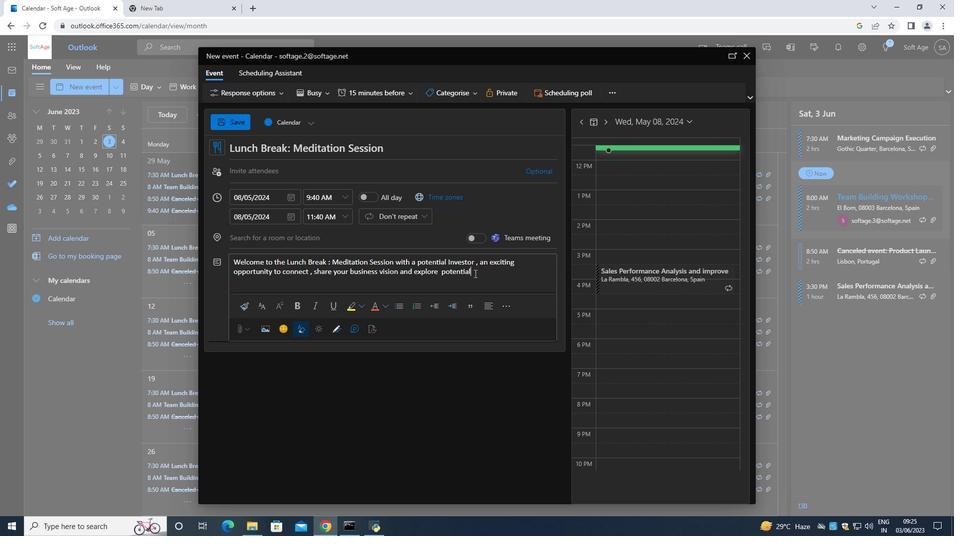 
Action: Mouse pressed left at (472, 273)
Screenshot: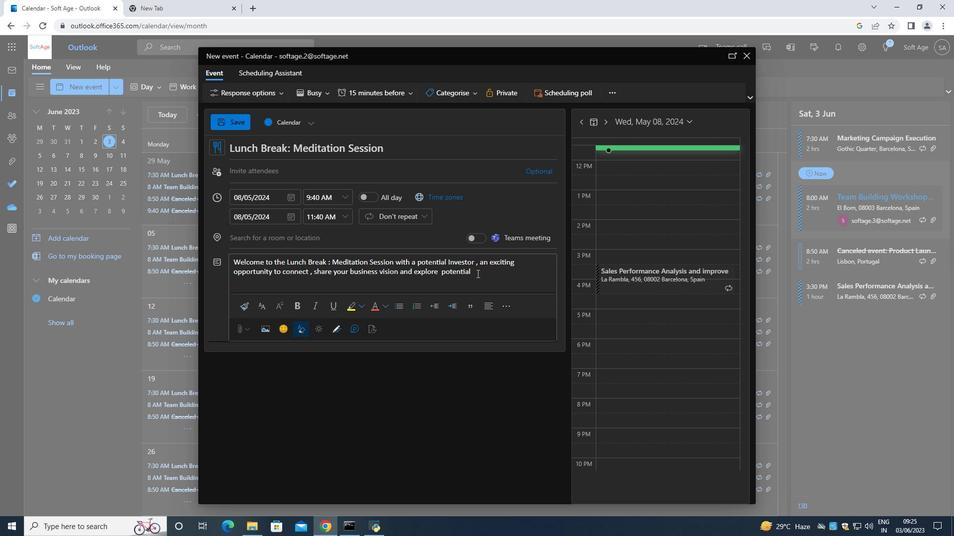 
Action: Mouse moved to (481, 274)
Screenshot: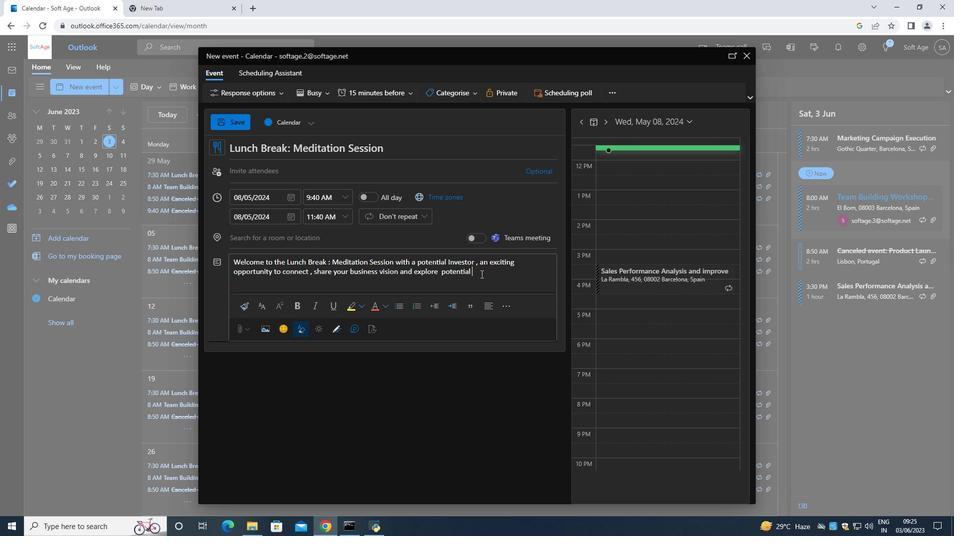 
Action: Key pressed <Key.space>
Screenshot: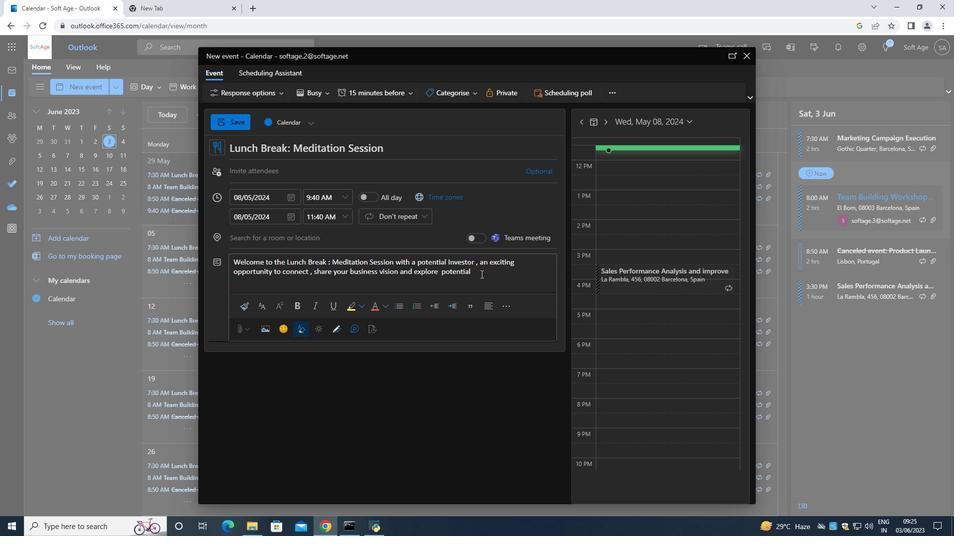 
Action: Mouse moved to (309, 198)
Screenshot: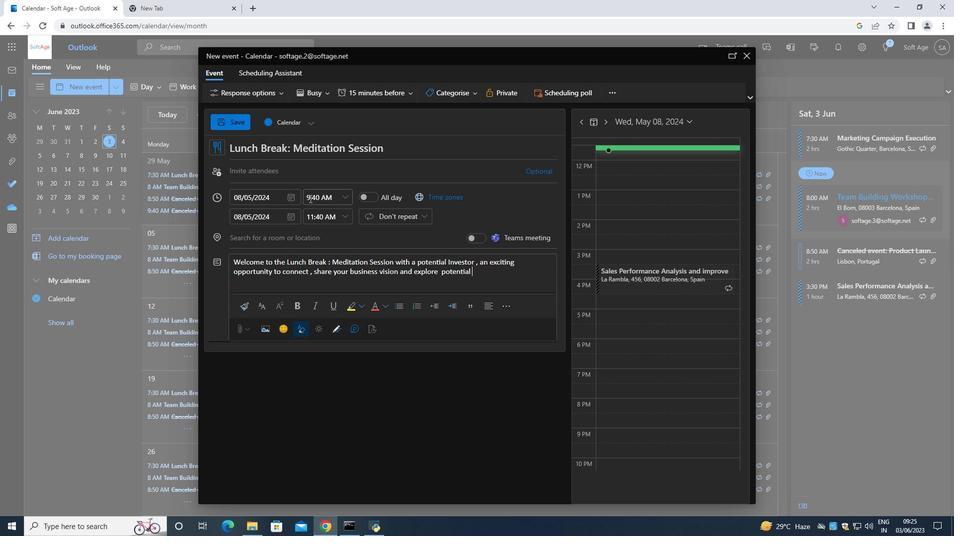 
Action: Key pressed <Key.shift>investement
Screenshot: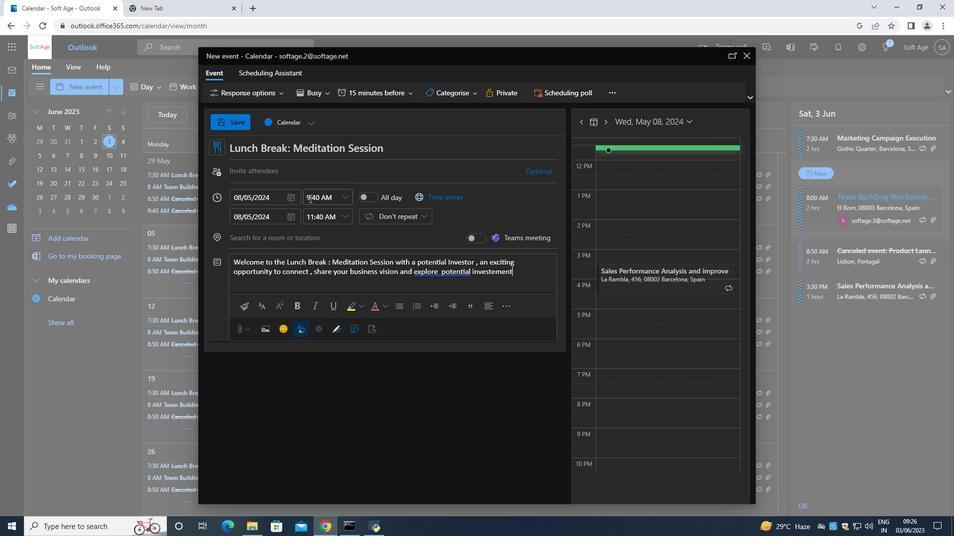
Action: Mouse moved to (439, 271)
Screenshot: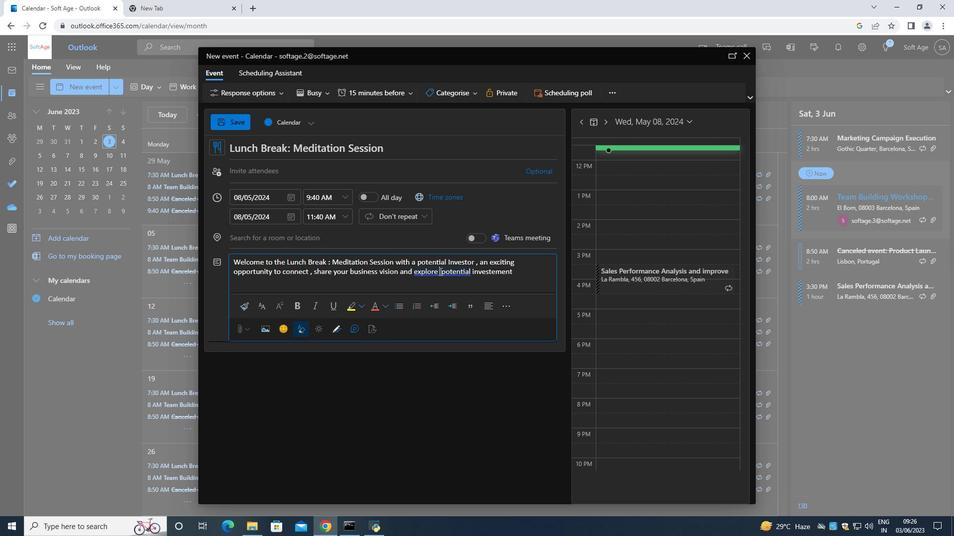 
Action: Mouse pressed left at (439, 271)
Screenshot: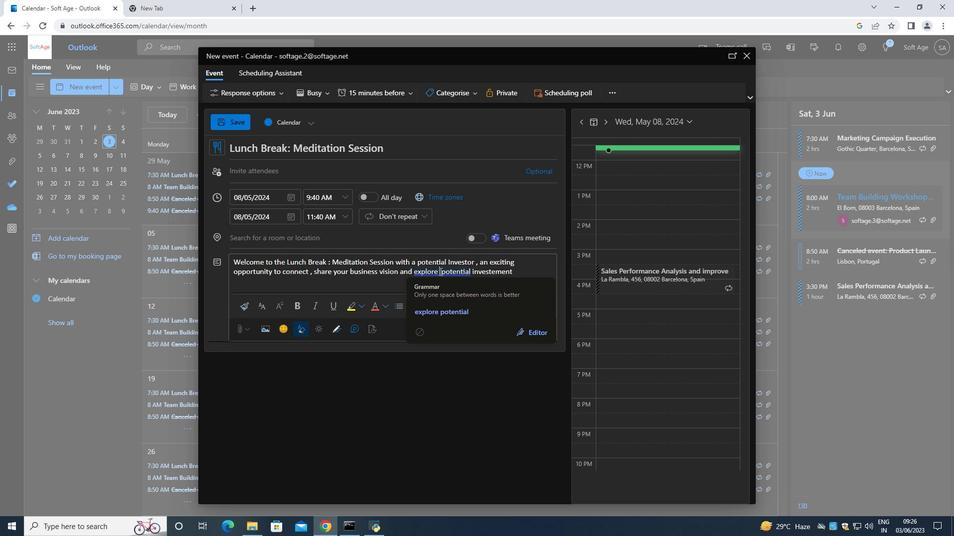 
Action: Key pressed <Key.backspace>
Screenshot: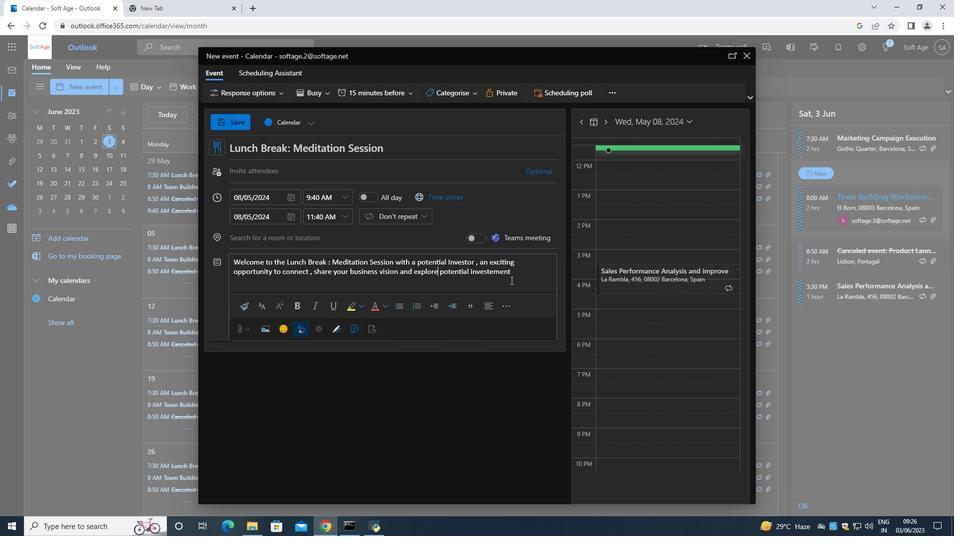 
Action: Mouse moved to (519, 274)
Screenshot: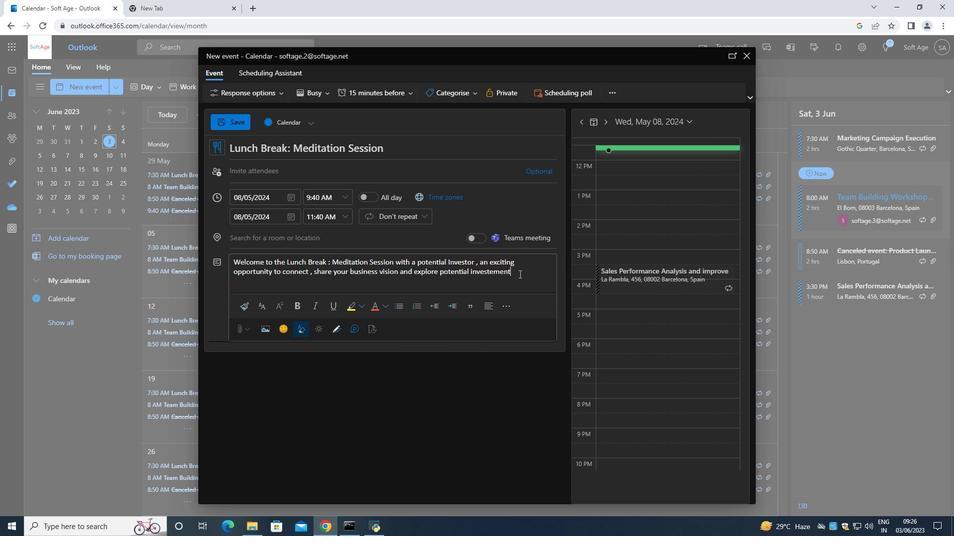 
Action: Mouse pressed left at (519, 274)
Screenshot: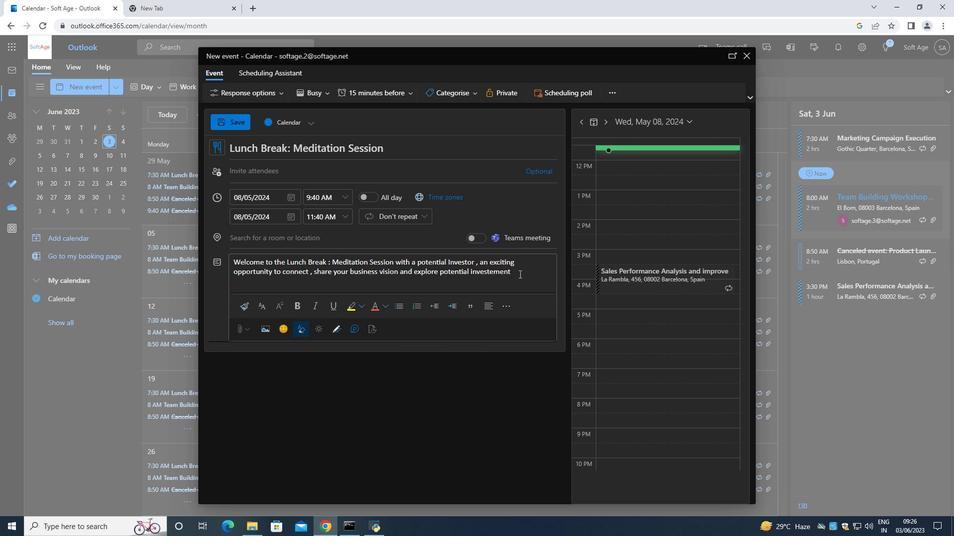 
Action: Mouse moved to (464, 247)
Screenshot: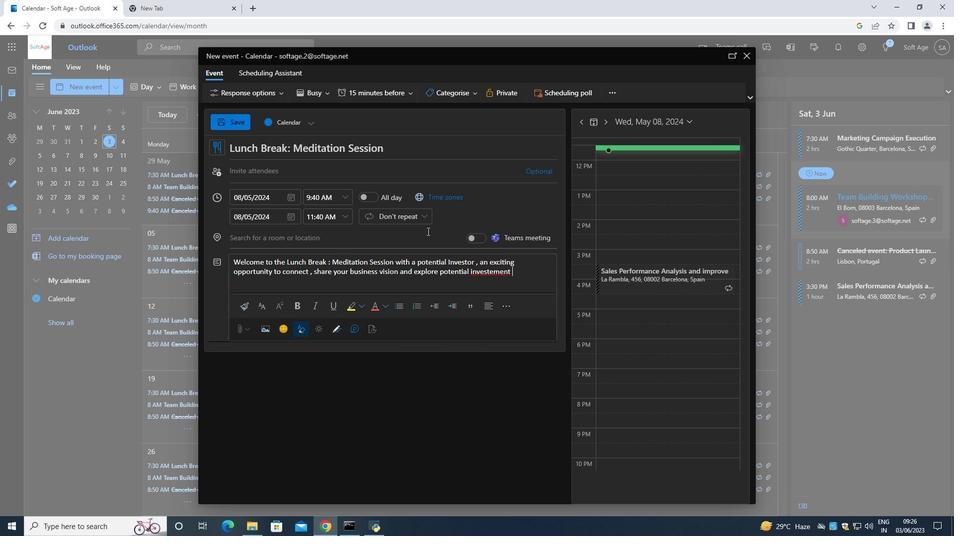 
Action: Key pressed <Key.space>
Screenshot: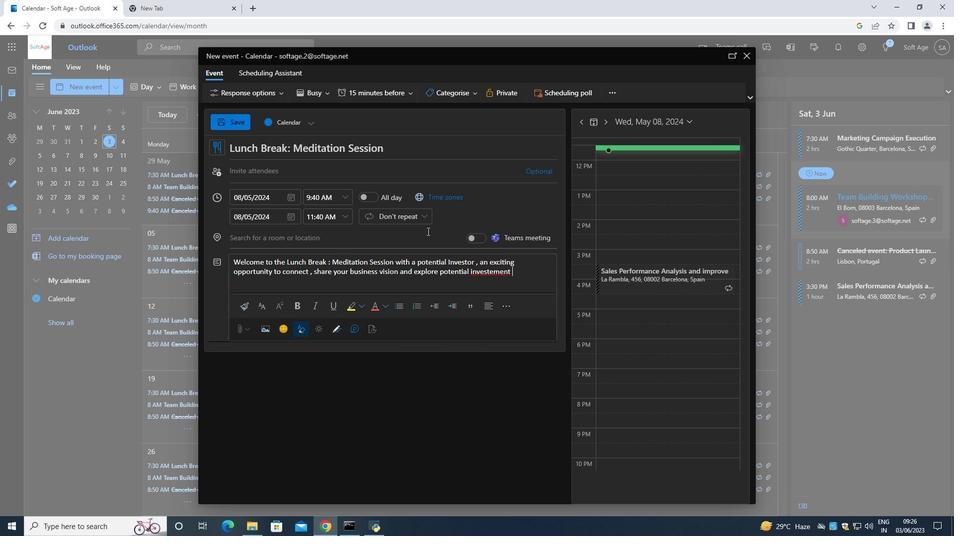 
Action: Mouse moved to (427, 231)
Screenshot: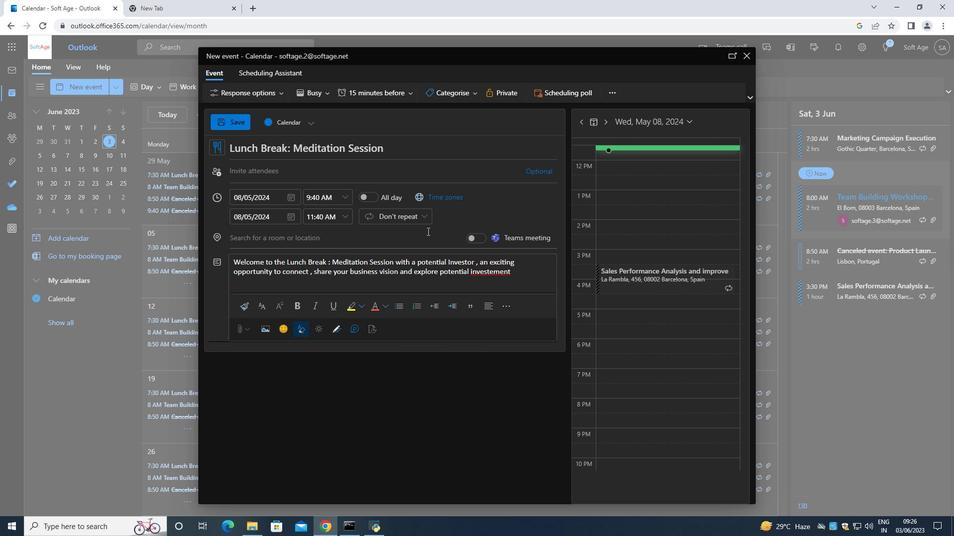 
Action: Key pressed <Key.backspace><Key.backspace><Key.backspace><Key.backspace><Key.backspace><Key.backspace>ment<Key.space>opporyunities<Key.space><Key.backspace><Key.space>.<Key.space><Key.shift>This<Key.space>meeting<Key.space>is<Key.space>
Screenshot: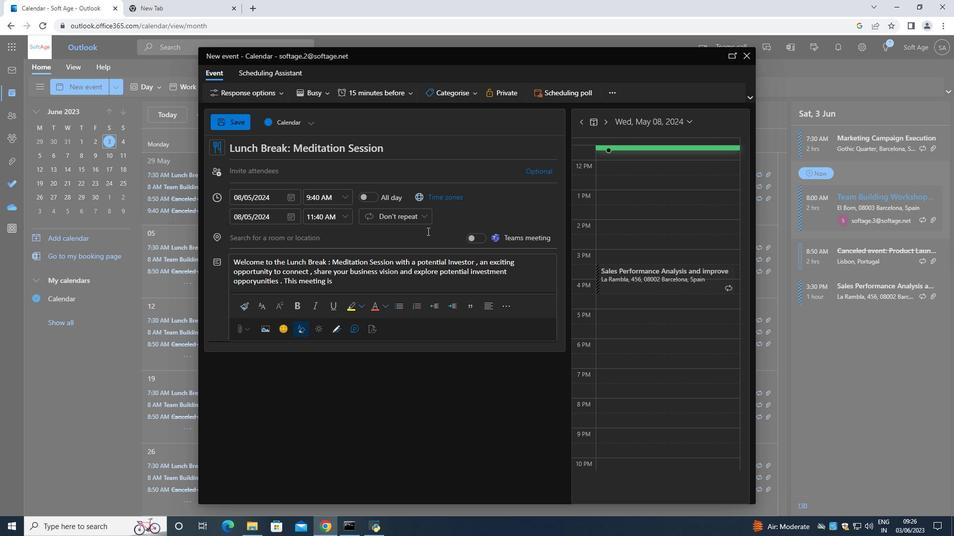 
Action: Mouse moved to (438, 235)
Screenshot: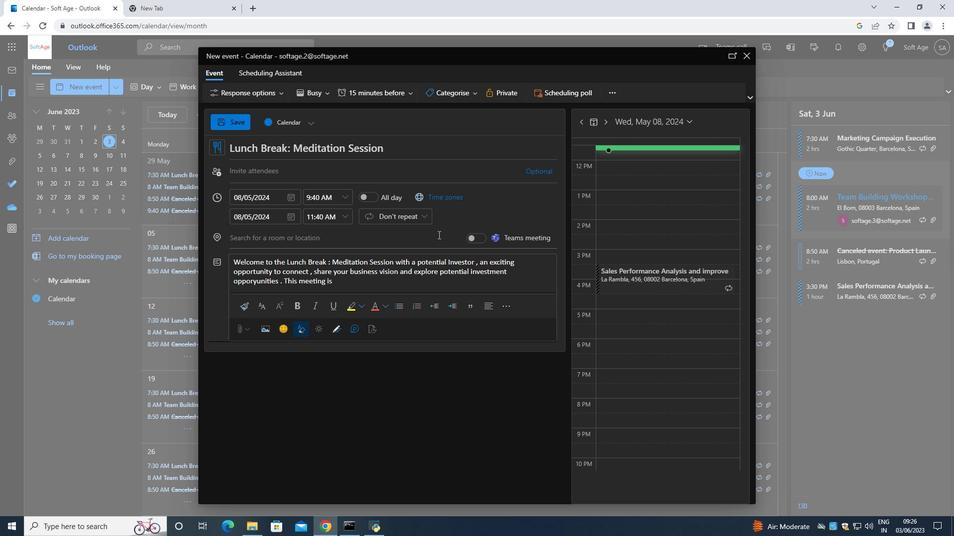 
Action: Key pressed designed<Key.space>to<Key.space>foste
Screenshot: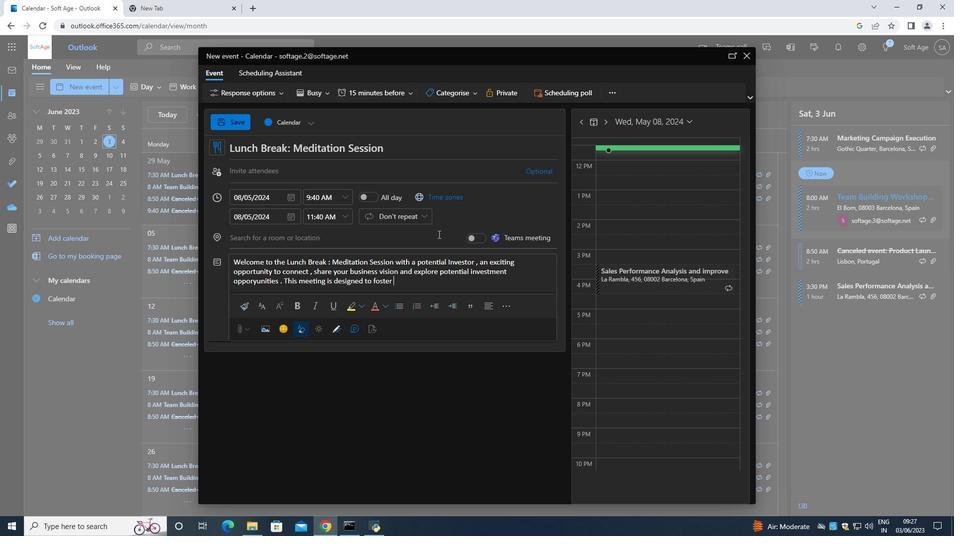 
Action: Mouse moved to (438, 234)
Screenshot: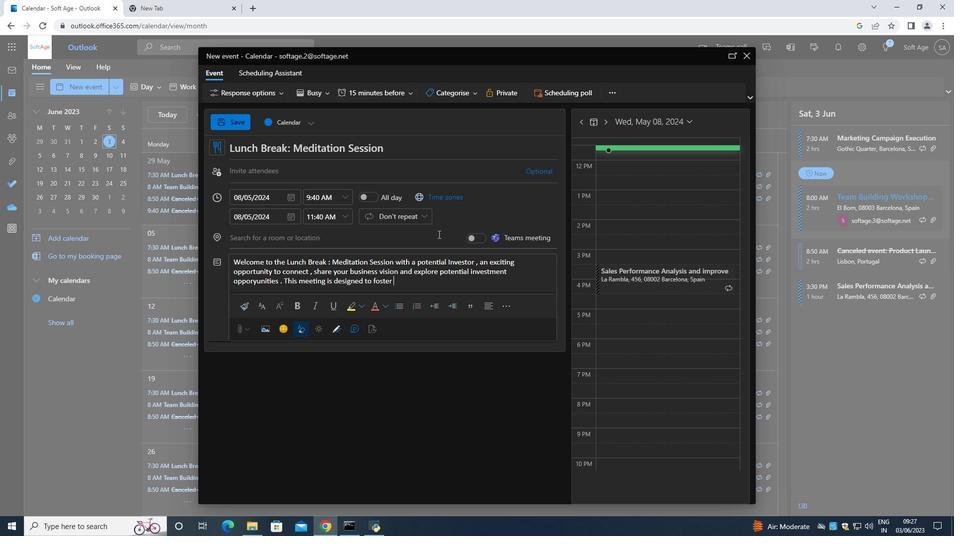 
Action: Key pressed r<Key.space>a<Key.space>mutually<Key.space>beneficial<Key.space>relationship<Key.space>betwe
Screenshot: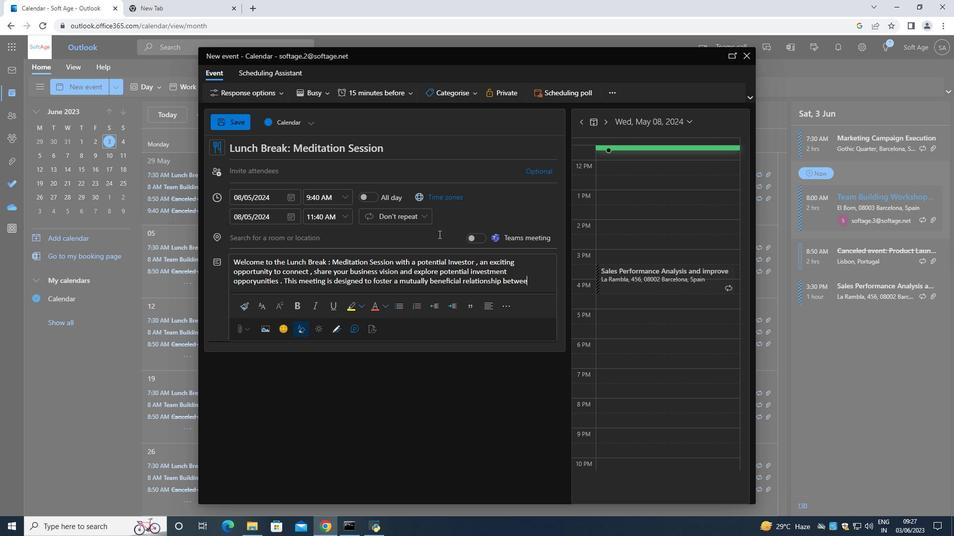 
Action: Mouse moved to (438, 234)
Screenshot: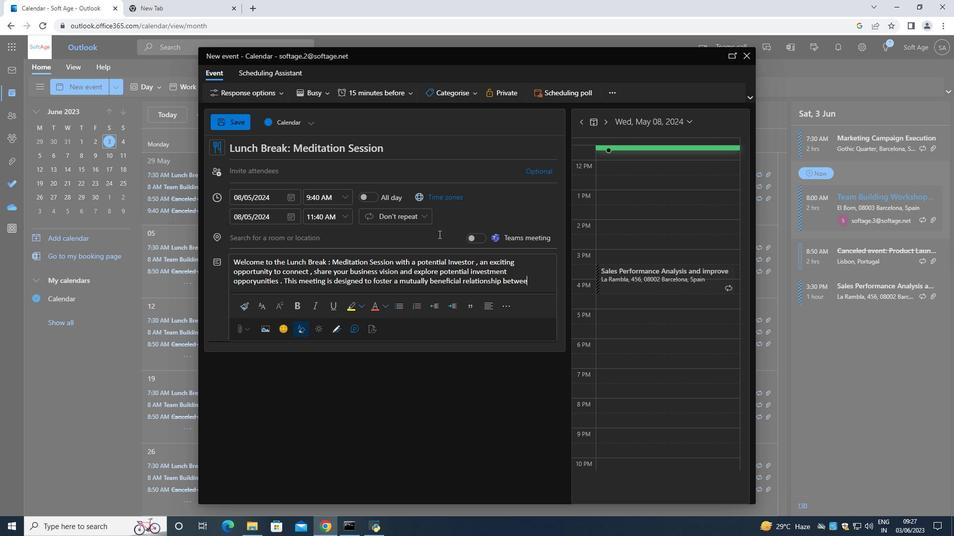 
Action: Key pressed en<Key.space>
Screenshot: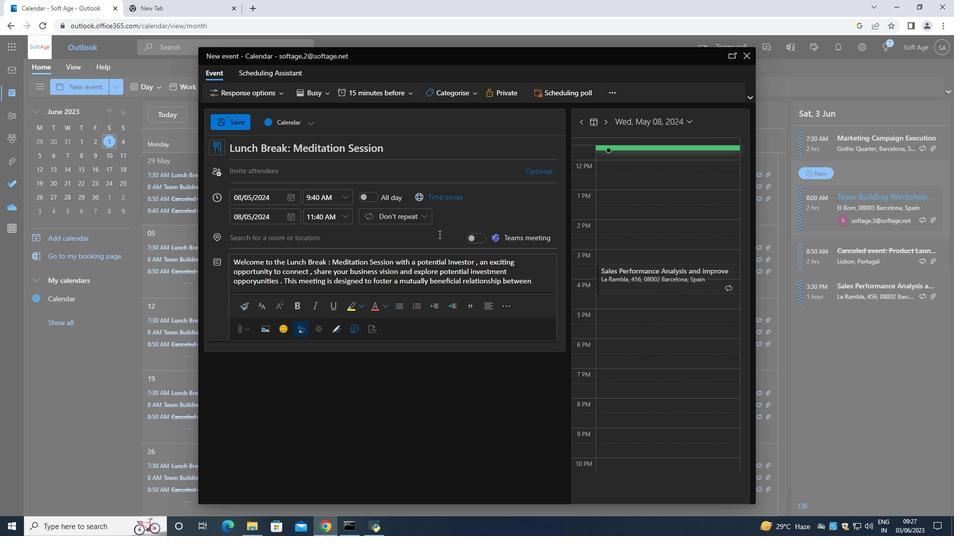 
Action: Mouse moved to (381, 208)
Screenshot: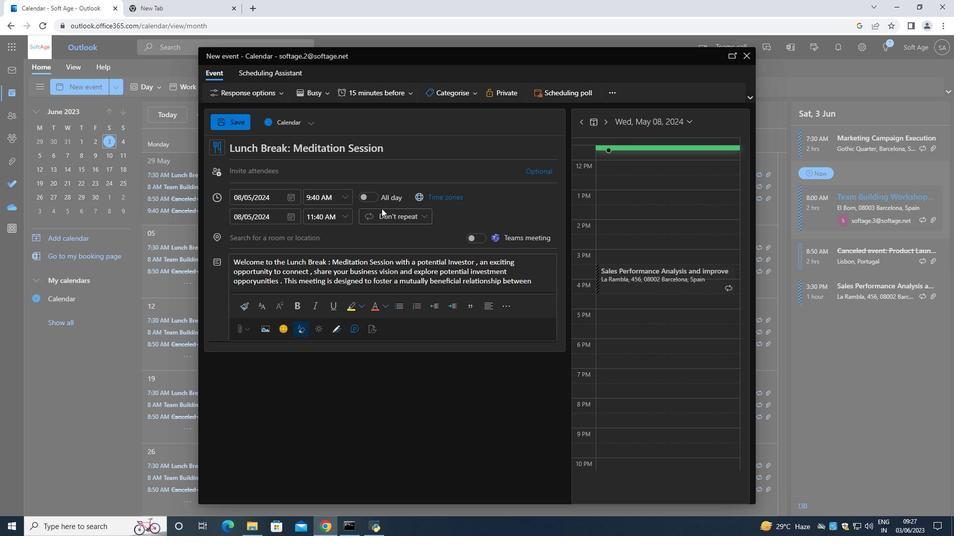 
Action: Key pressed yiu<Key.space><Key.backspace><Key.backspace><Key.backspace>ou<Key.space>and<Key.space>the<Key.space>investor<Key.space>,<Key.space>providing<Key.space>a<Key.space>platform<Key.space>to<Key.space>discuss
Screenshot: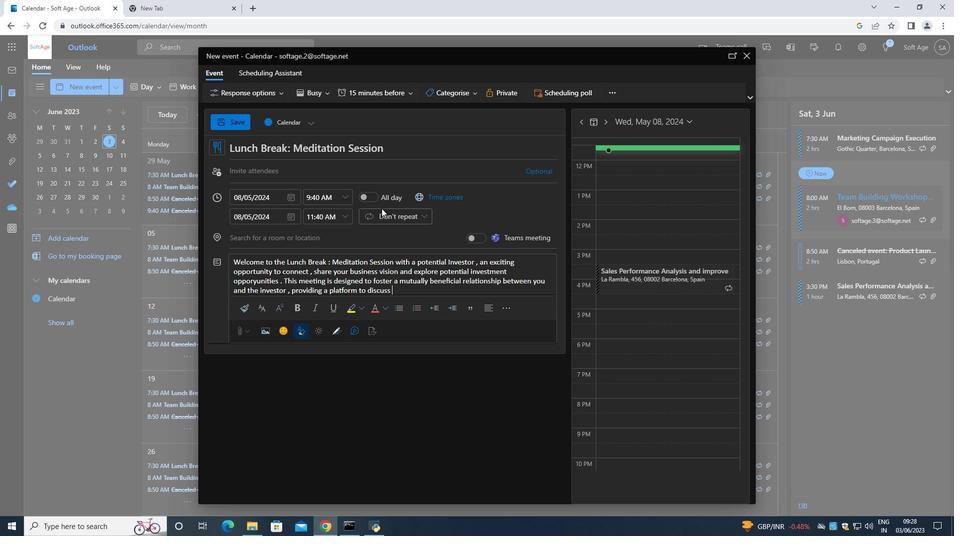 
Action: Mouse moved to (381, 208)
Screenshot: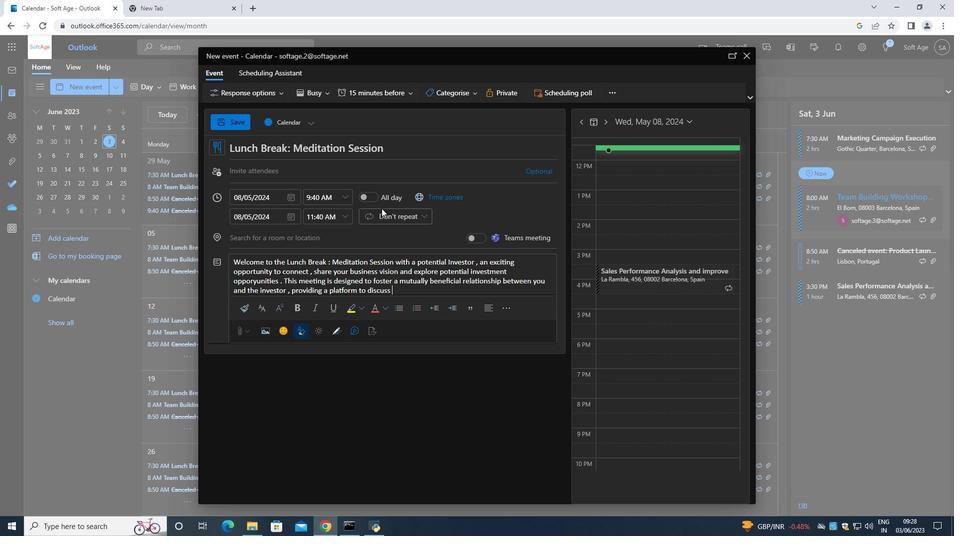 
Action: Key pressed <Key.space>your<Key.space>bussiness<Key.space>goals<Key.space>
Screenshot: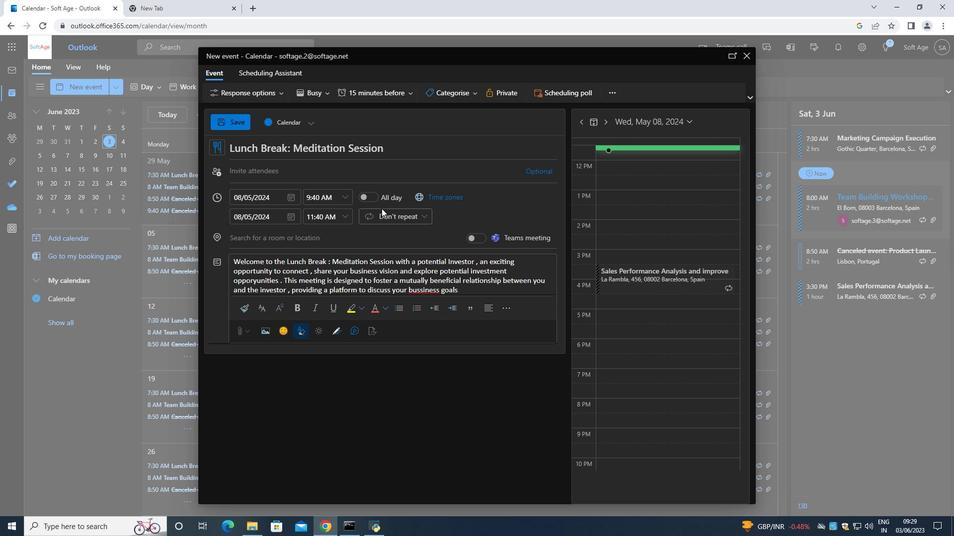 
Action: Mouse moved to (418, 291)
Screenshot: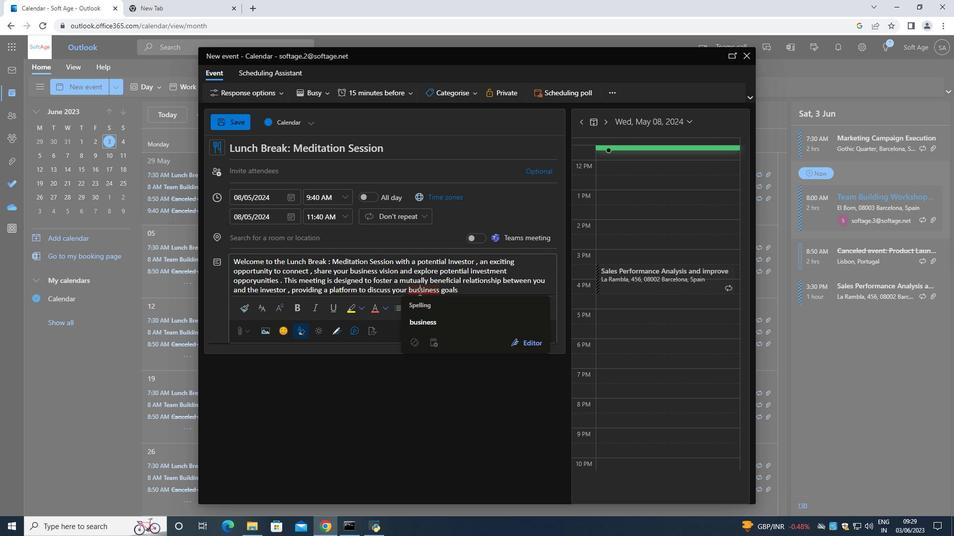
Action: Mouse pressed left at (418, 291)
Screenshot: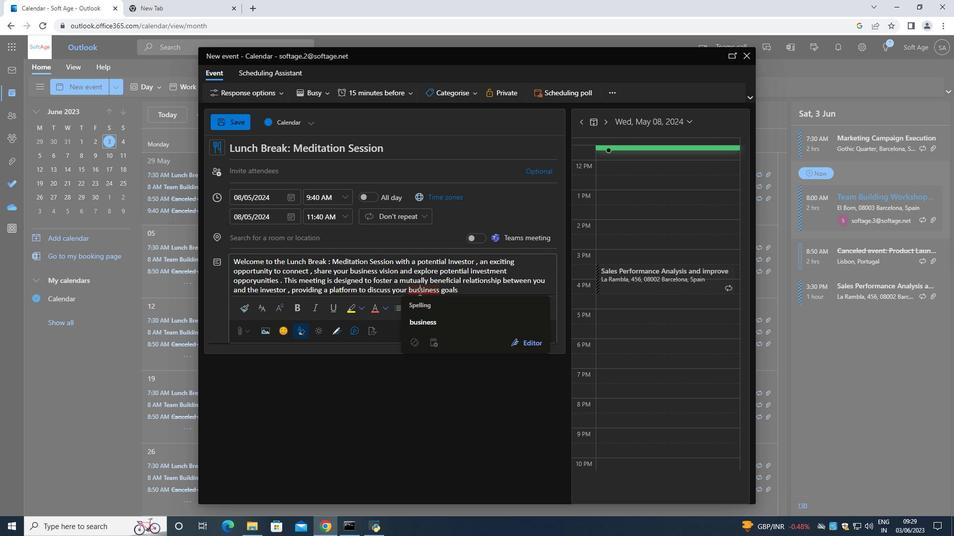 
Action: Mouse moved to (421, 291)
Screenshot: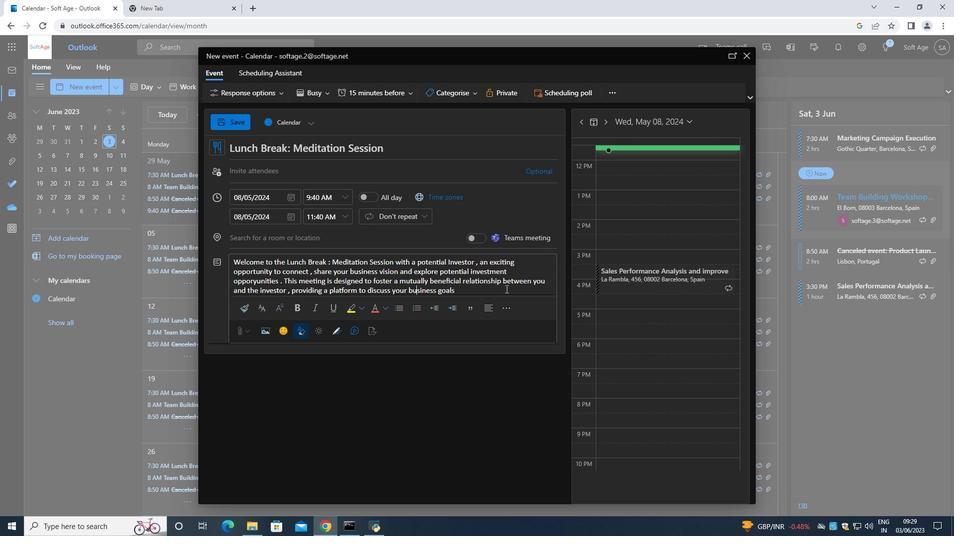 
Action: Key pressed <Key.backspace>
Screenshot: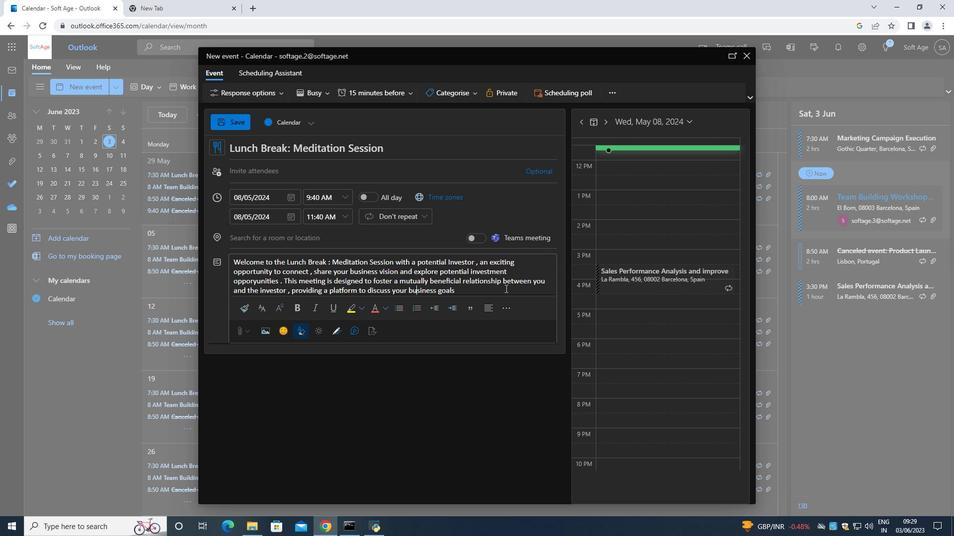 
Action: Mouse moved to (492, 290)
Screenshot: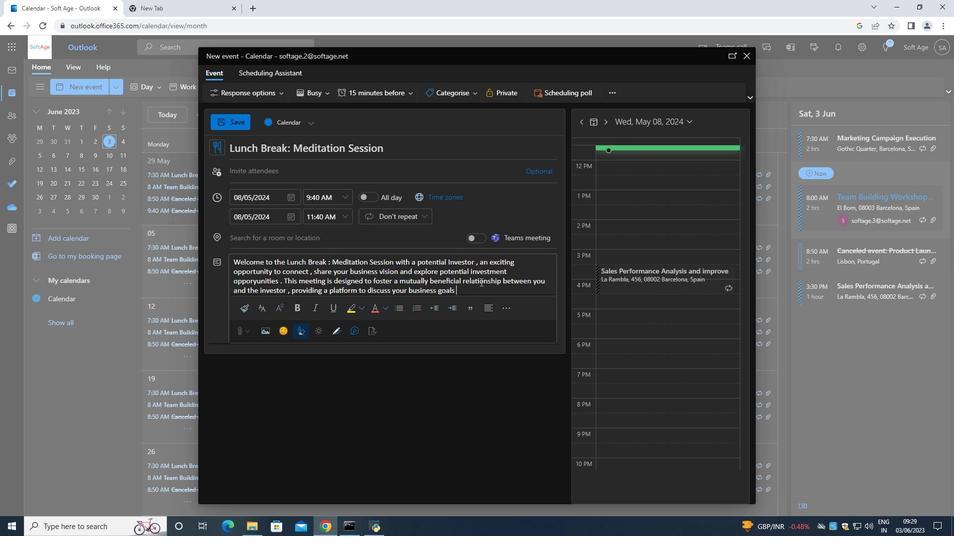 
Action: Mouse pressed left at (492, 290)
Screenshot: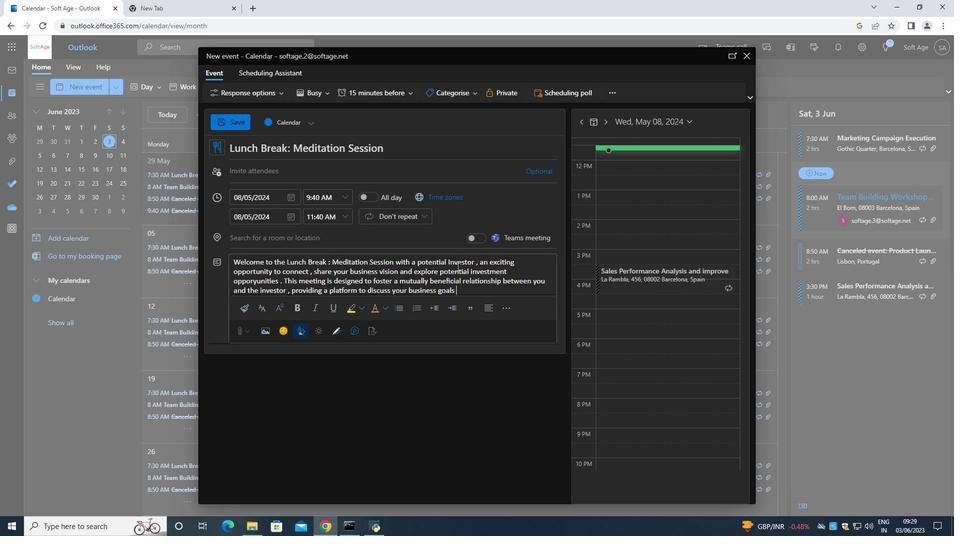 
Action: Mouse moved to (439, 254)
Screenshot: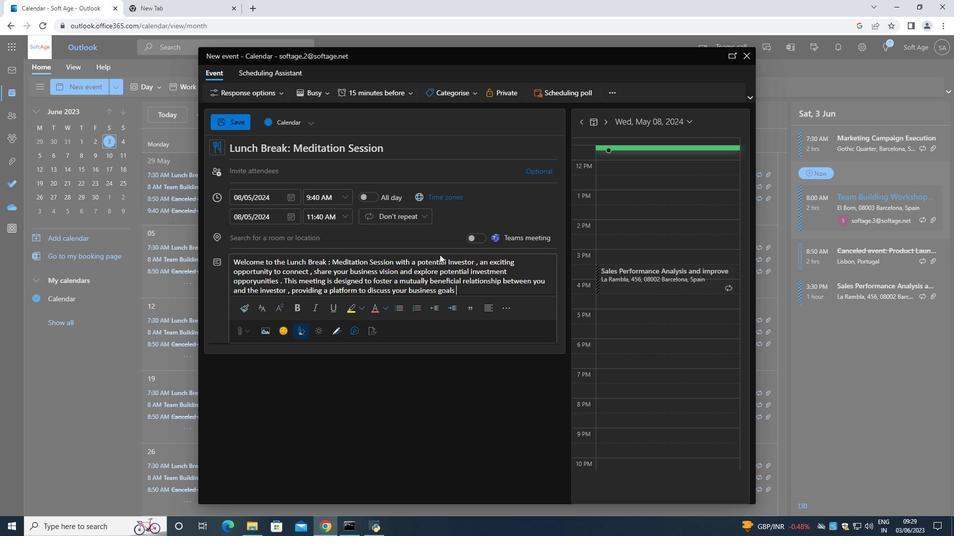 
Action: Key pressed ,<Key.space>growth<Key.space>strategies<Key.space>,<Key.space>and<Key.space>the<Key.space>potential<Key.space>for<Key.space>collaboration.
Screenshot: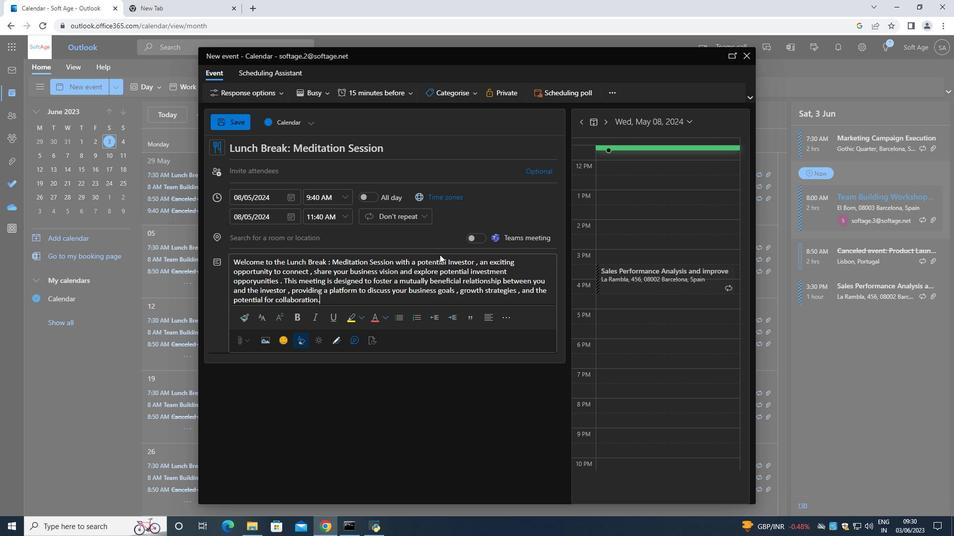 
Action: Mouse moved to (457, 95)
Screenshot: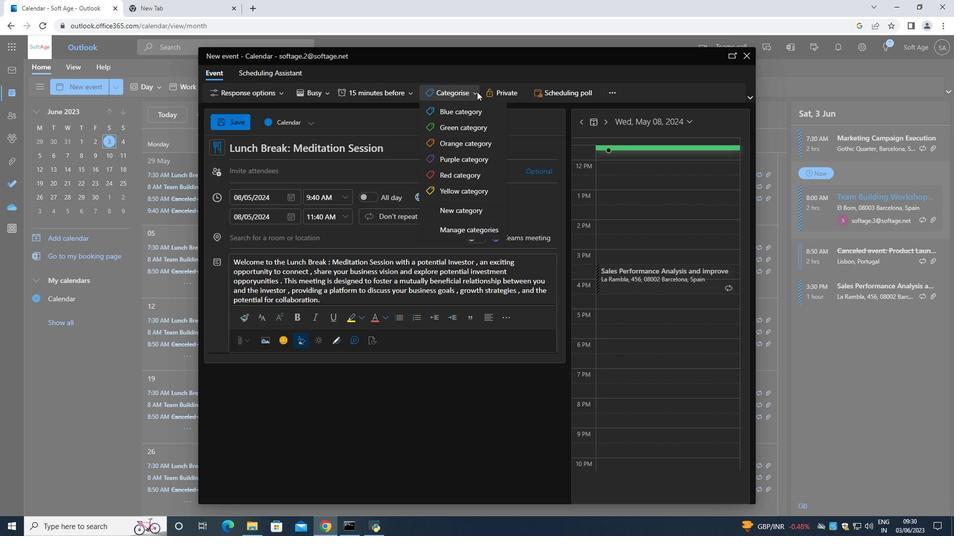 
Action: Mouse pressed left at (457, 95)
Screenshot: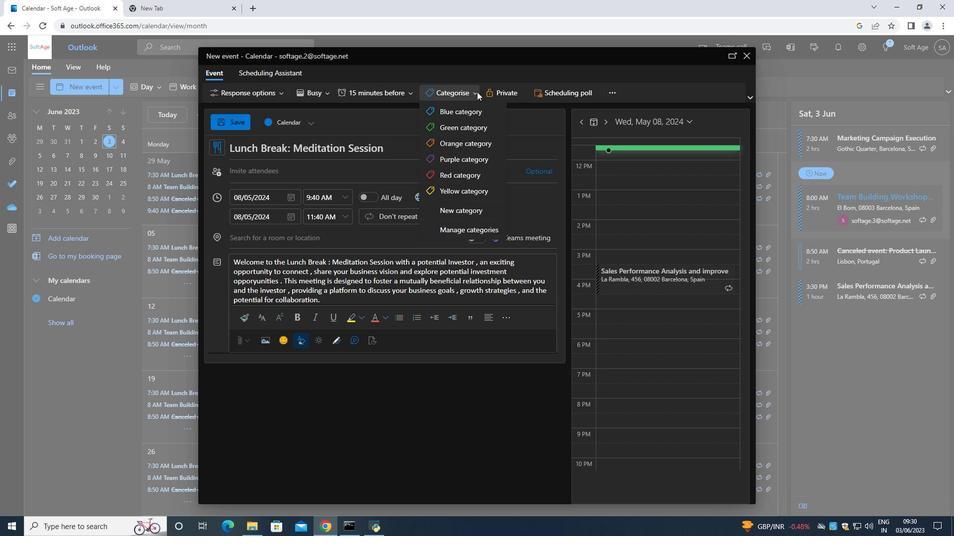 
Action: Mouse moved to (458, 196)
Screenshot: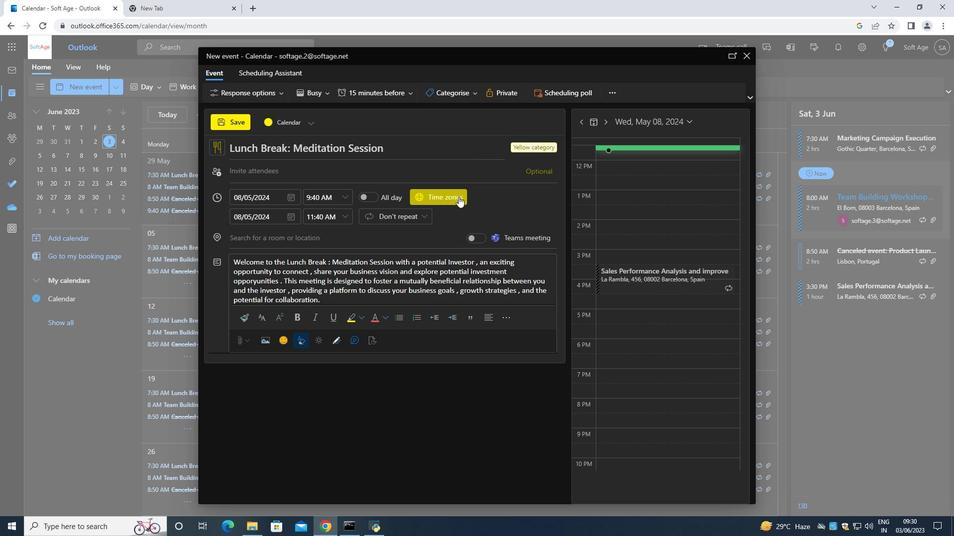 
Action: Mouse pressed left at (458, 196)
Screenshot: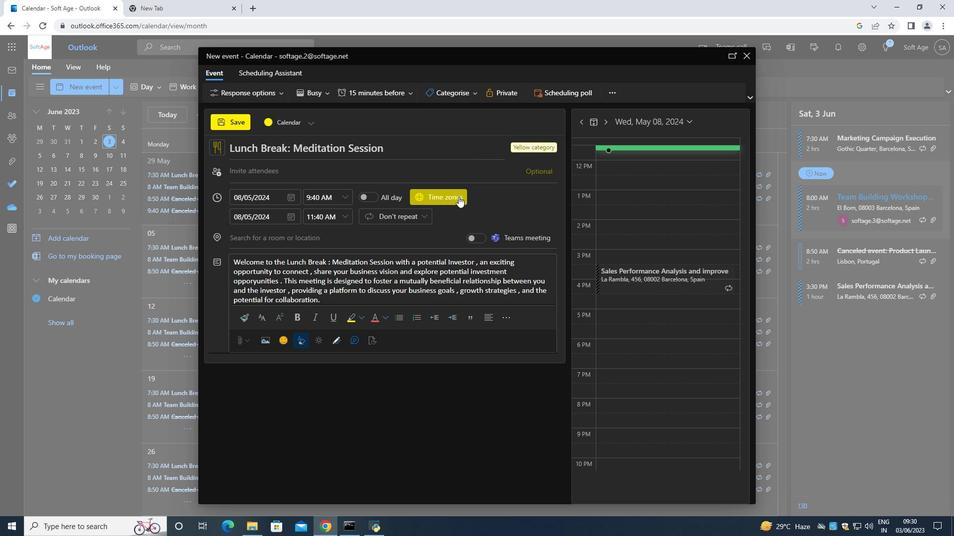 
Action: Mouse moved to (295, 242)
Screenshot: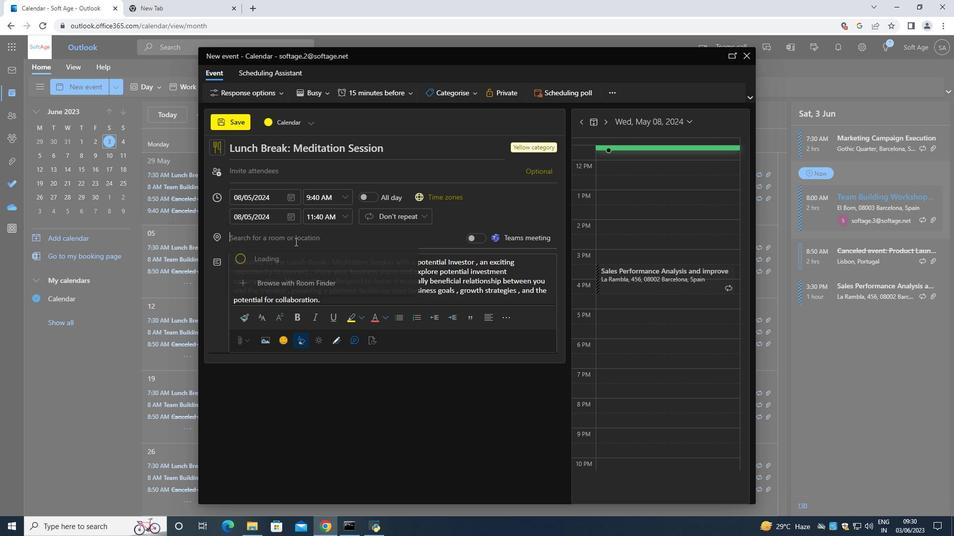 
Action: Mouse pressed left at (295, 242)
Screenshot: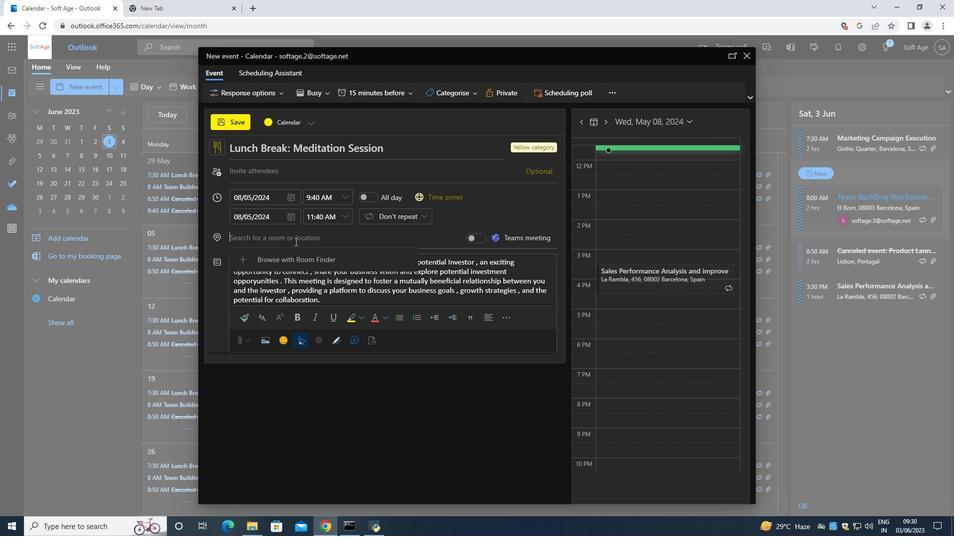 
Action: Mouse moved to (292, 236)
Screenshot: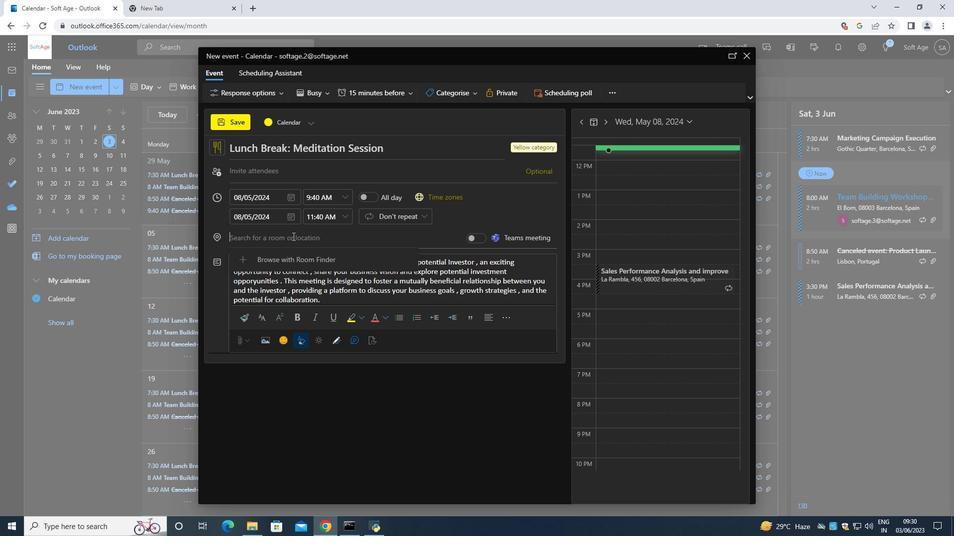 
Action: Mouse pressed left at (292, 236)
Screenshot: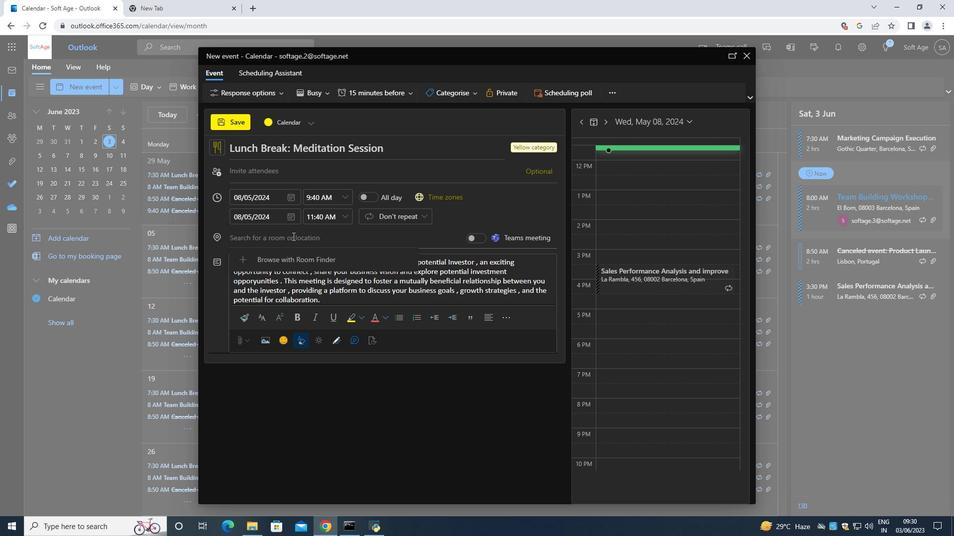 
Action: Mouse moved to (282, 227)
Screenshot: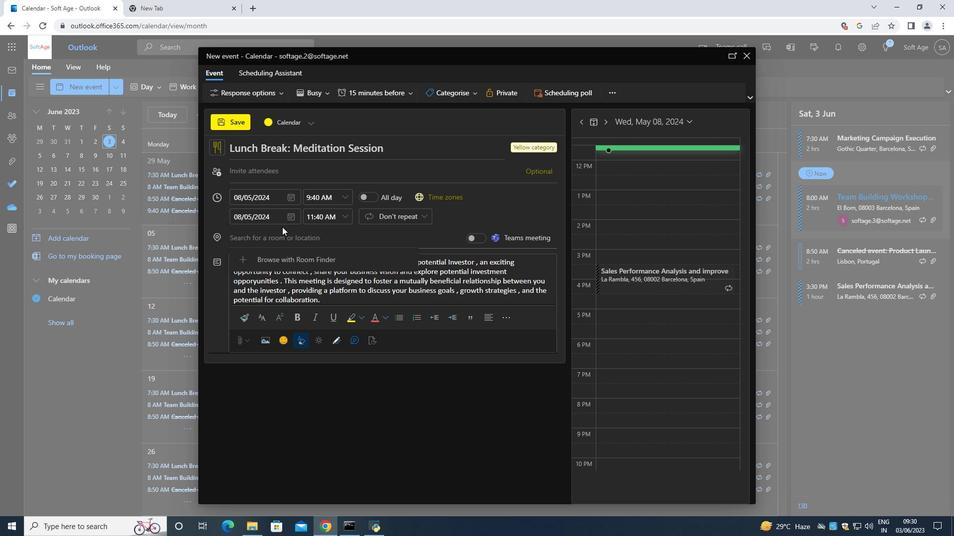 
Action: Key pressed 123<Key.space><Key.shift>Mall<Key.space>of<Key.space>the<Key.space><Key.shift>Emirates<Key.space>,<Key.space><Key.shift>Dubai<Key.space>,<Key.space><Key.shift><Key.shift><Key.shift><Key.shift><Key.shift><Key.shift>UAE
Screenshot: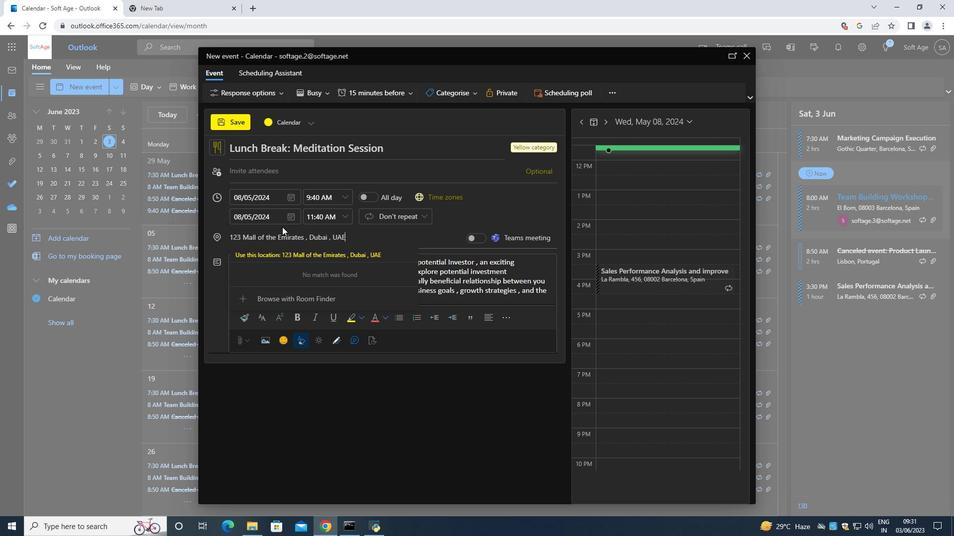 
Action: Mouse moved to (246, 170)
Screenshot: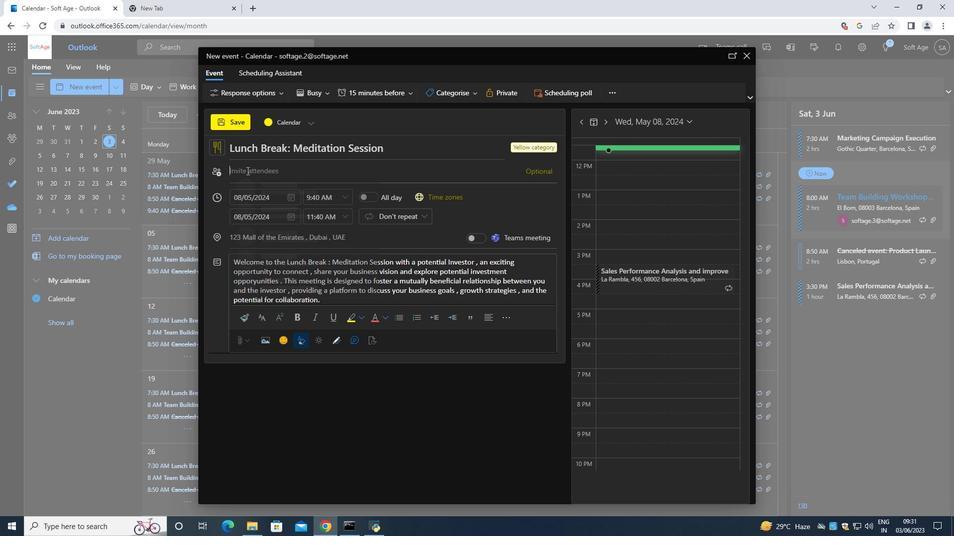 
Action: Mouse pressed left at (246, 170)
Screenshot: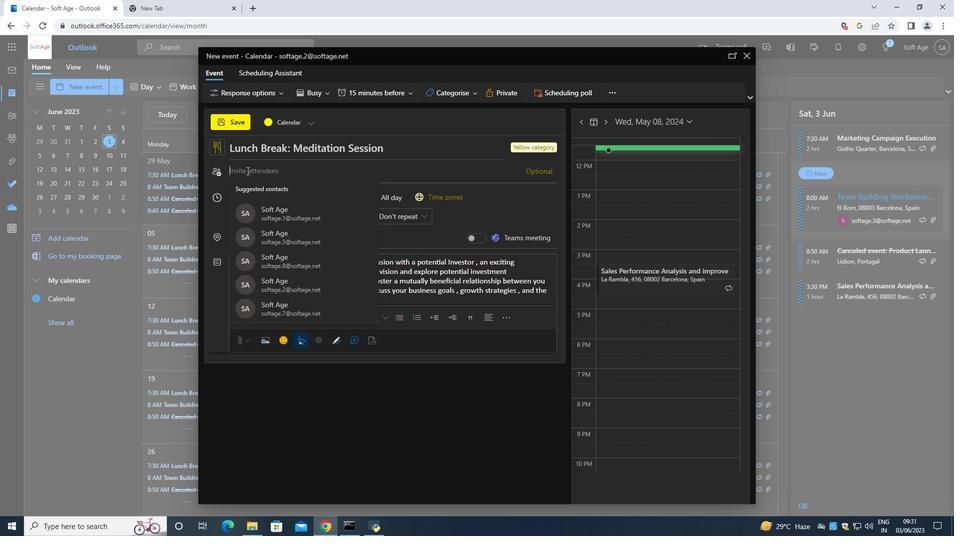 
Action: Mouse moved to (282, 178)
Screenshot: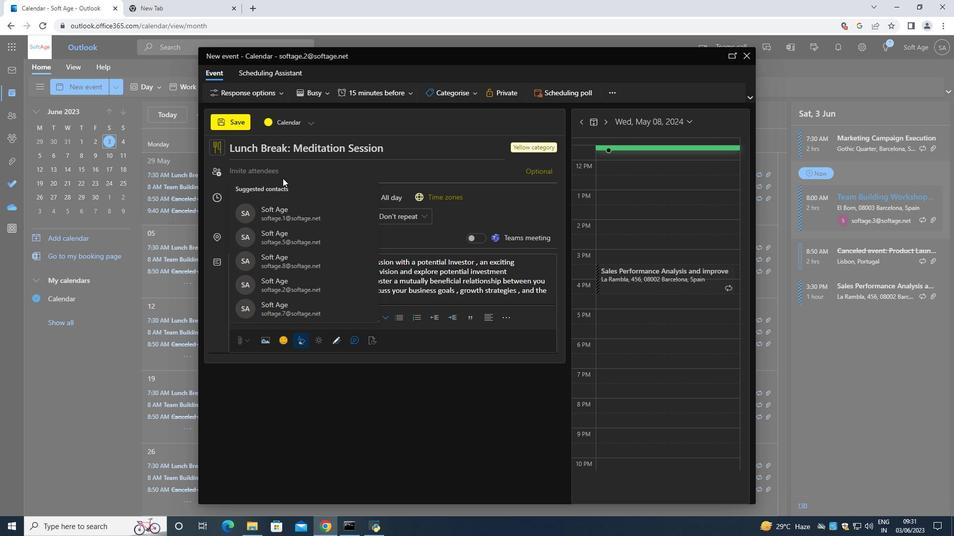 
Action: Key pressed <Key.shift>Softage<Key.space><Key.backspace>.1<Key.shift>@softage.net
Screenshot: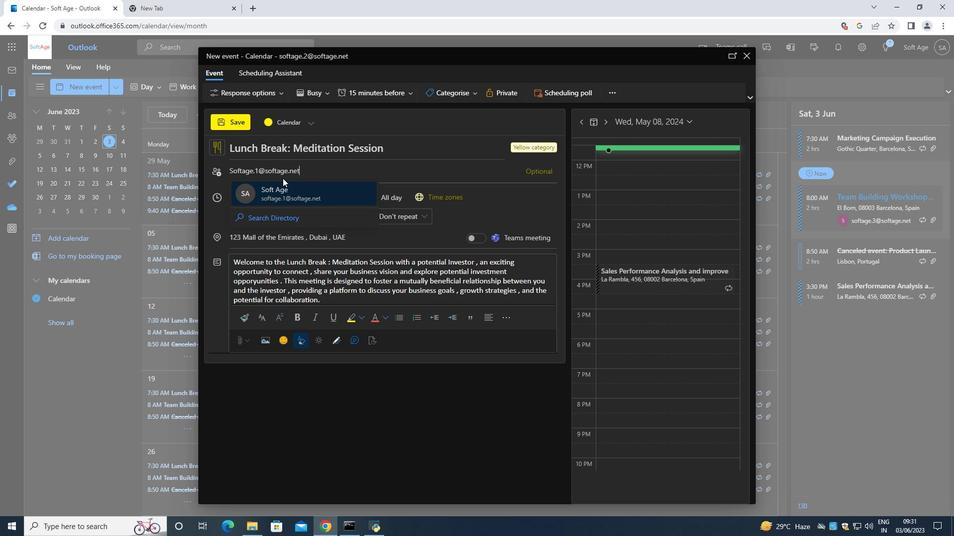 
Action: Mouse moved to (291, 193)
Screenshot: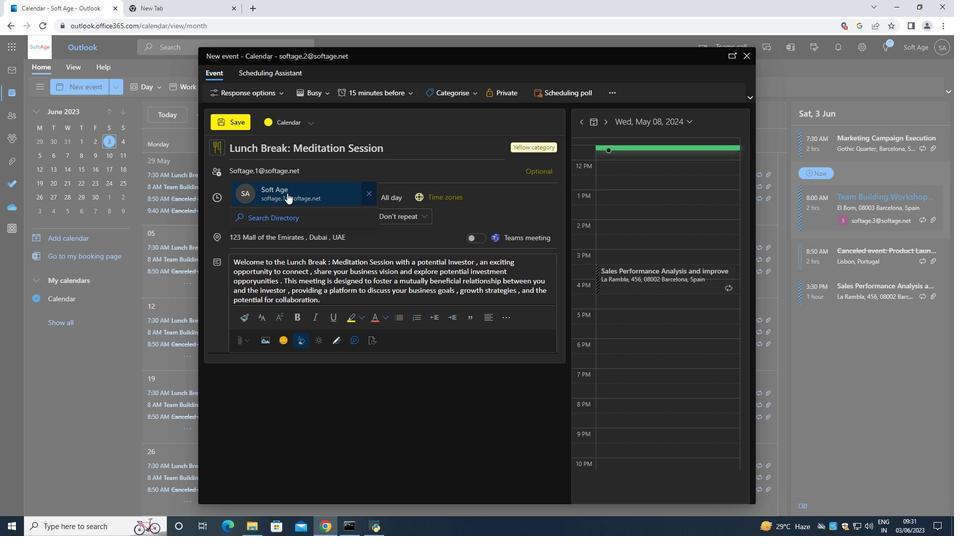 
Action: Mouse pressed left at (291, 193)
Screenshot: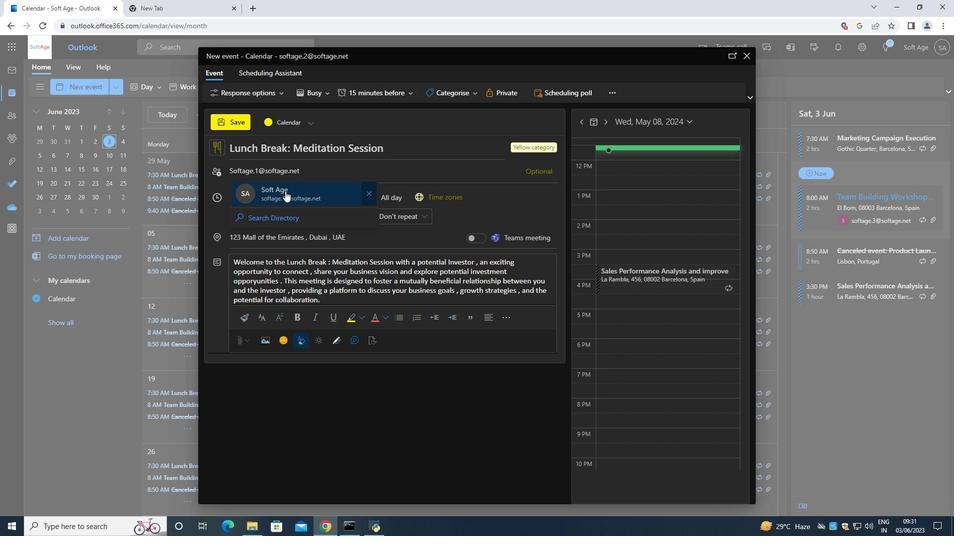 
Action: Mouse moved to (287, 171)
Screenshot: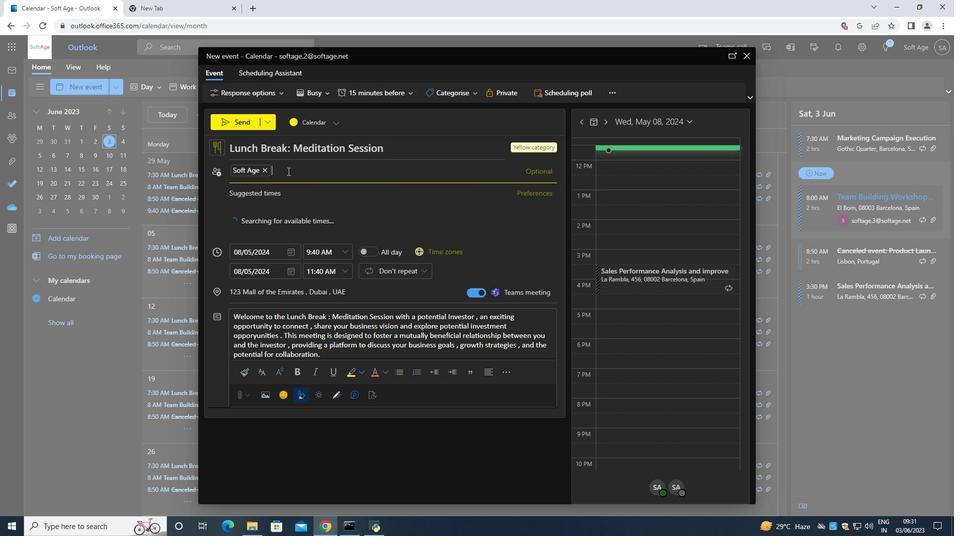 
Action: Mouse pressed left at (287, 171)
Screenshot: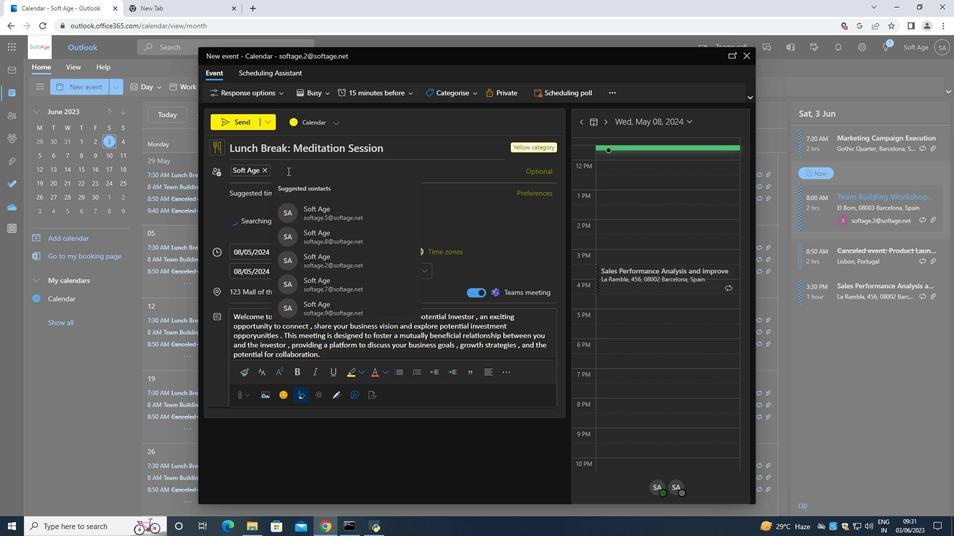 
Action: Key pressed <Key.shift>Softage.3<Key.shift>@softage.net
Screenshot: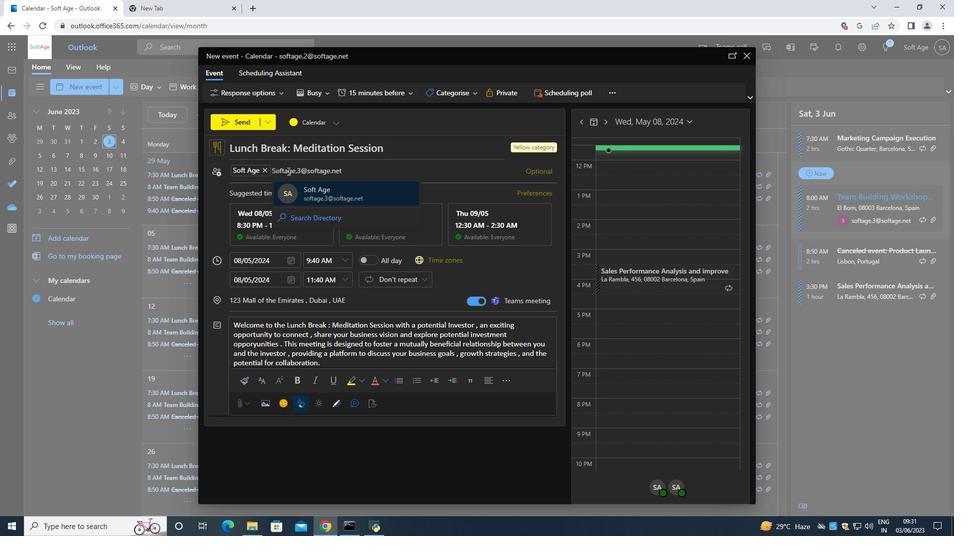 
Action: Mouse moved to (346, 195)
Screenshot: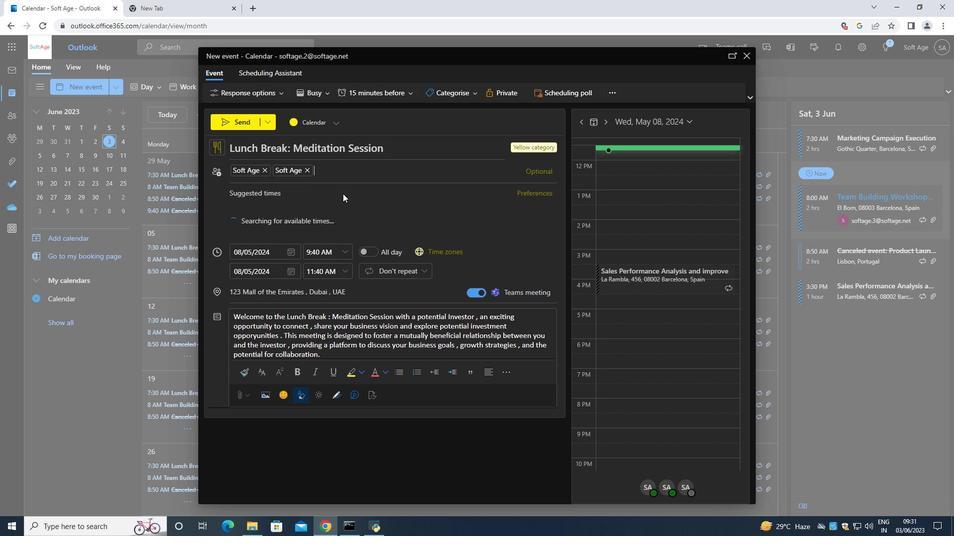 
Action: Mouse pressed left at (346, 195)
Screenshot: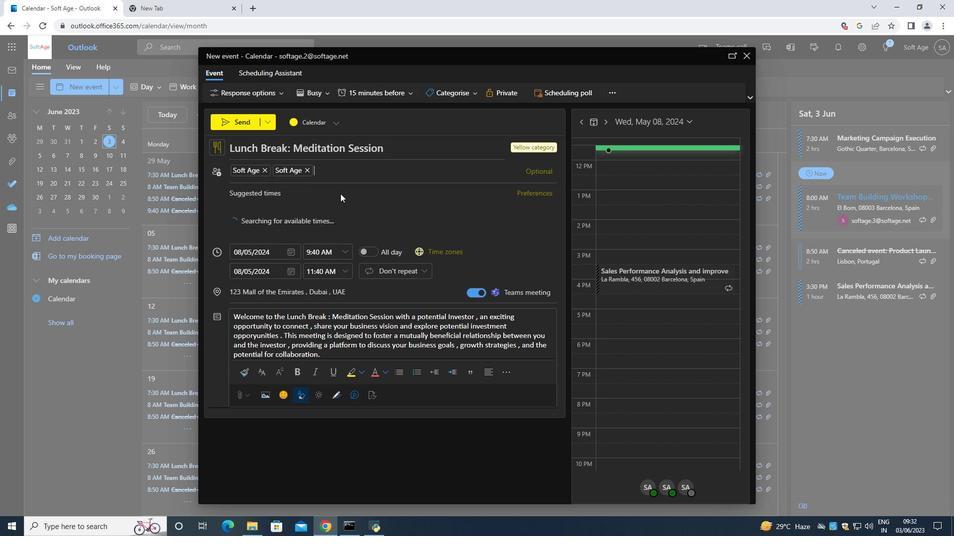 
Action: Mouse moved to (370, 92)
Screenshot: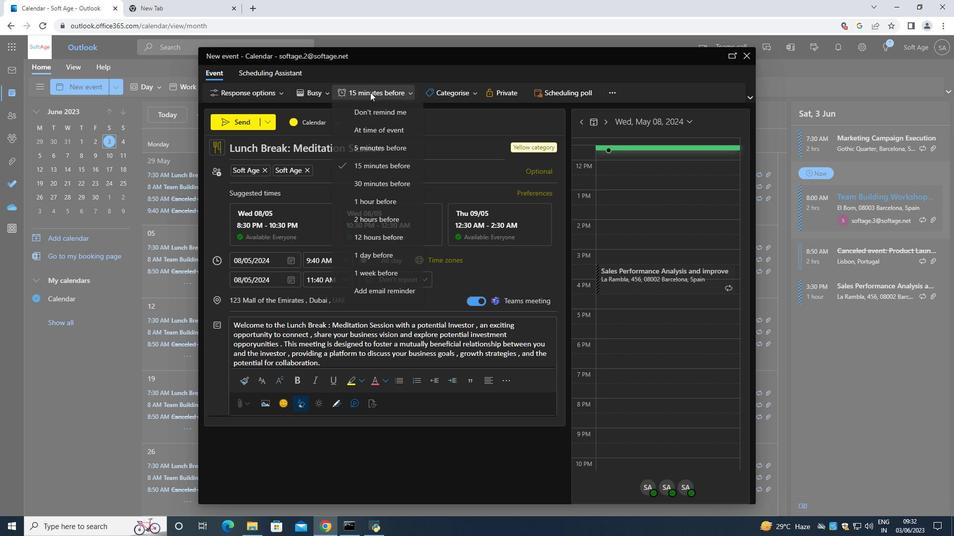 
Action: Mouse pressed left at (370, 92)
Screenshot: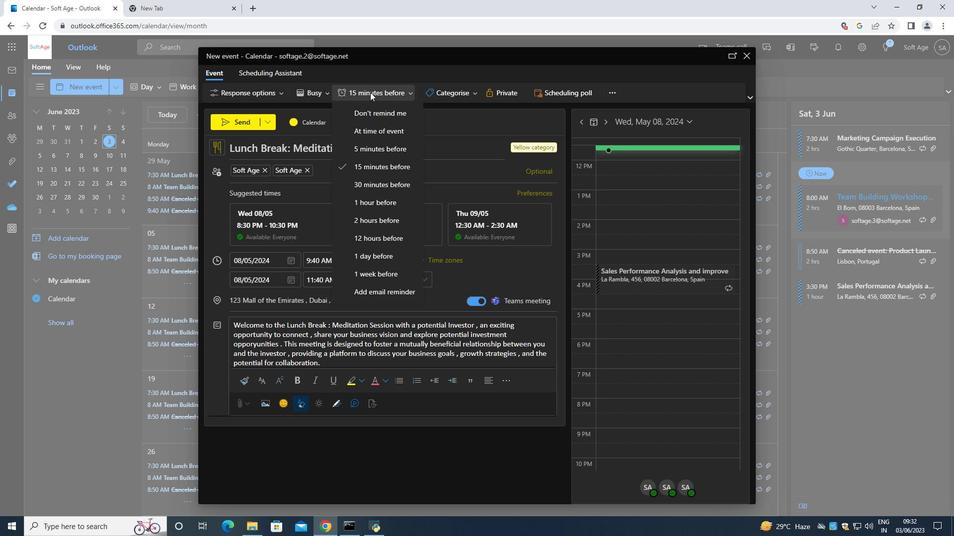 
Action: Mouse moved to (381, 165)
Screenshot: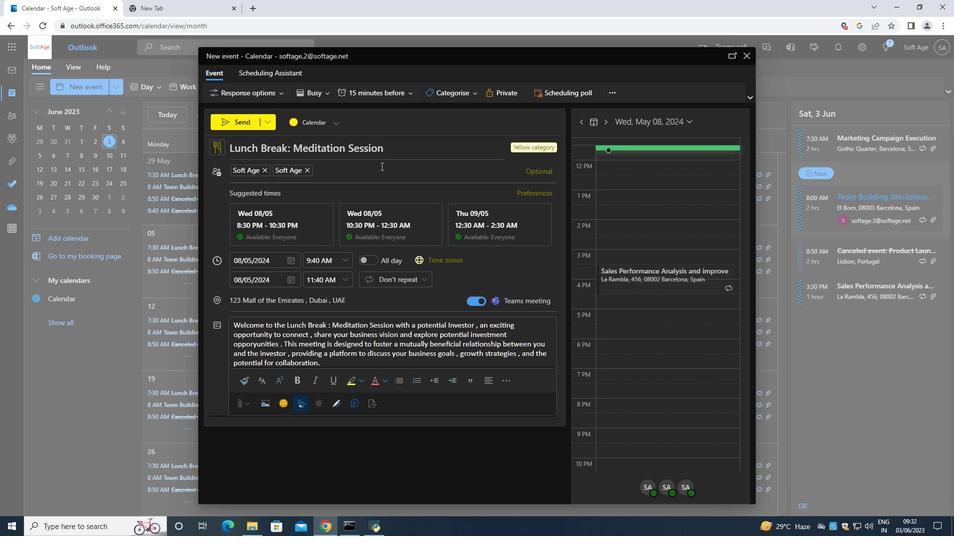 
Action: Mouse pressed left at (381, 165)
Screenshot: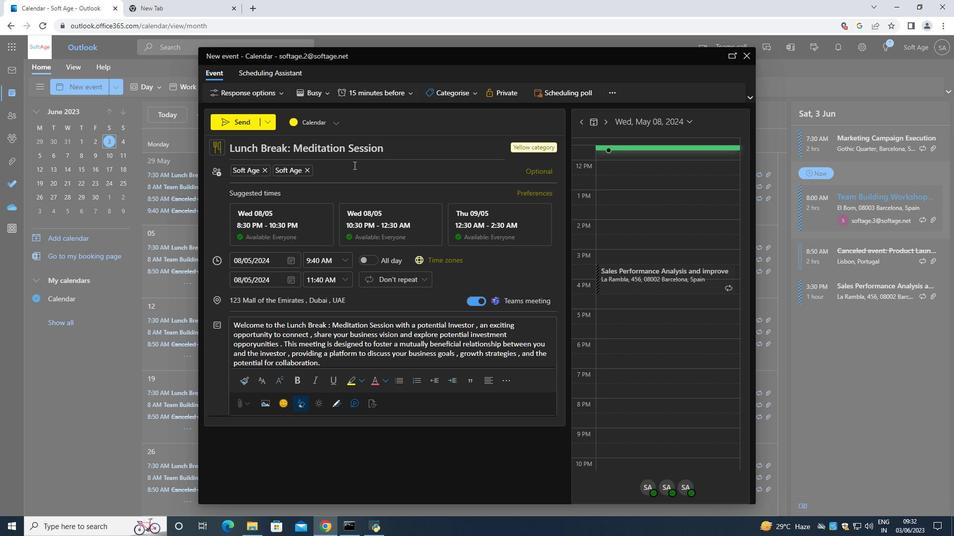 
Action: Mouse moved to (235, 115)
Screenshot: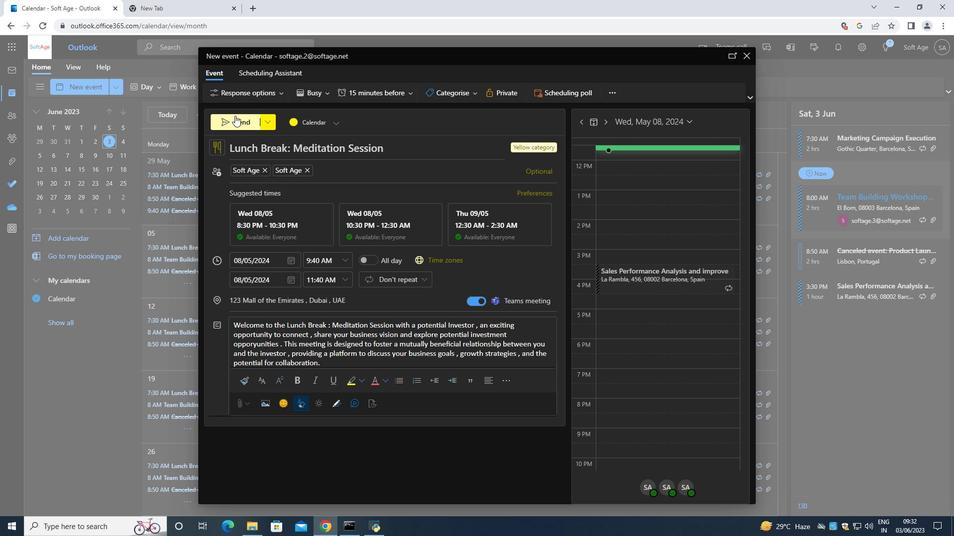 
Action: Mouse pressed left at (235, 115)
Screenshot: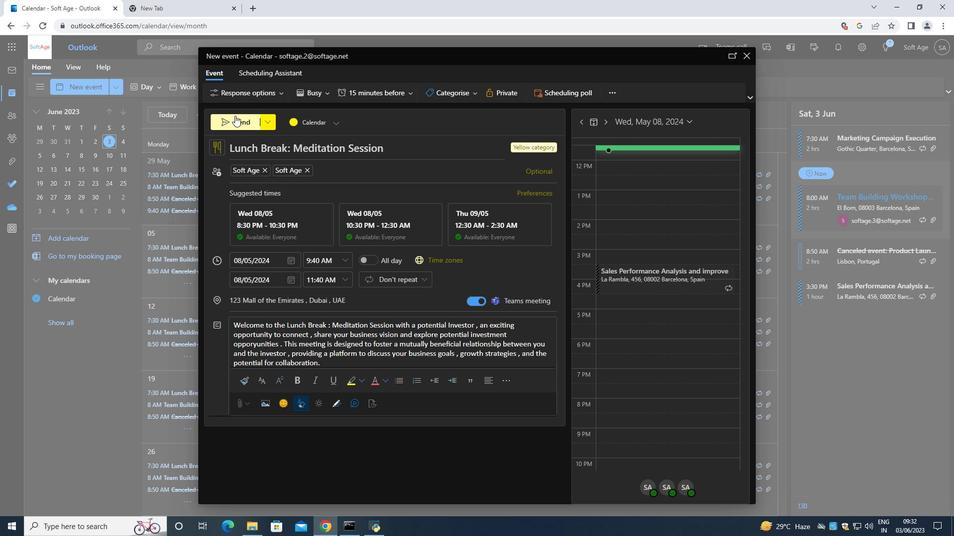 
